Task: Find connections with filter location Duliāgaon with filter topic #Mindfulnesswith filter profile language English with filter current company Canada Jobs | Australia | UK | USA | Europe & Gulf Jobs with filter school Shyam Lal College with filter industry Measuring and Control Instrument Manufacturing with filter service category Android Development with filter keywords title Board of Directors
Action: Mouse moved to (150, 219)
Screenshot: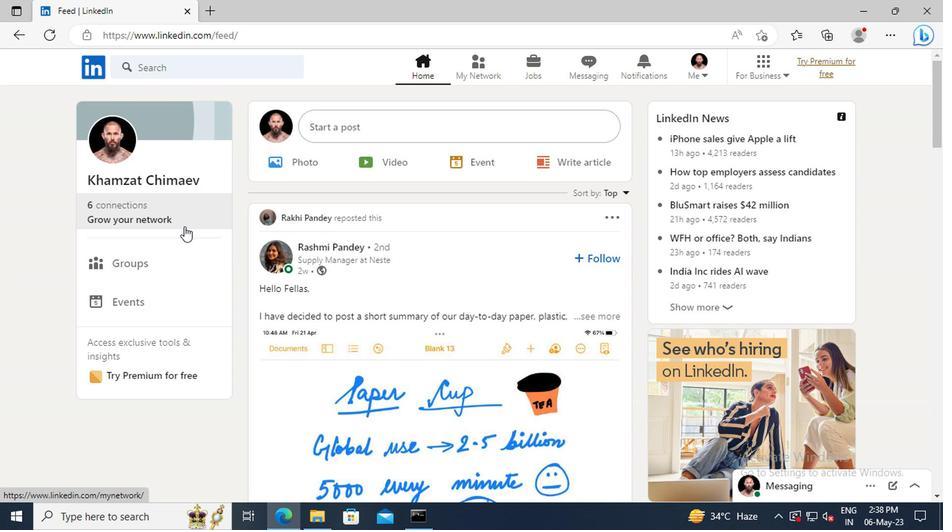 
Action: Mouse pressed left at (150, 219)
Screenshot: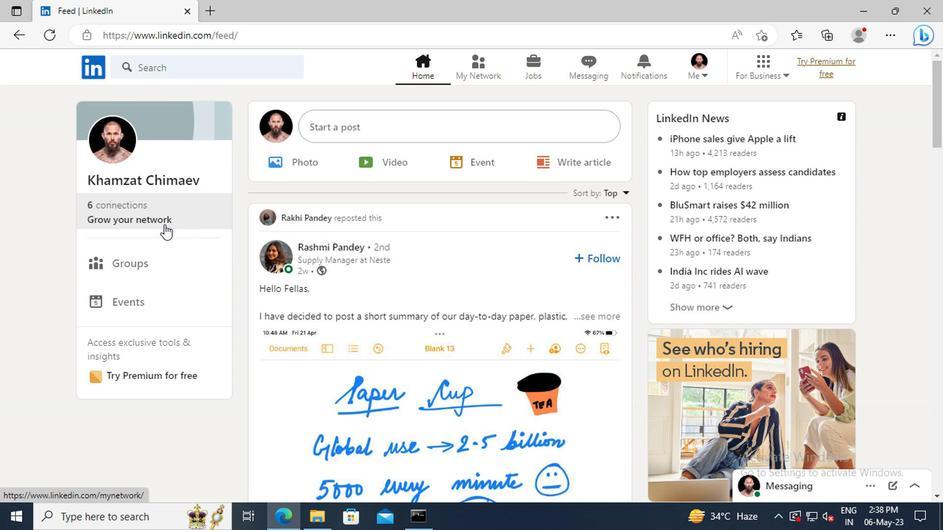 
Action: Mouse moved to (147, 150)
Screenshot: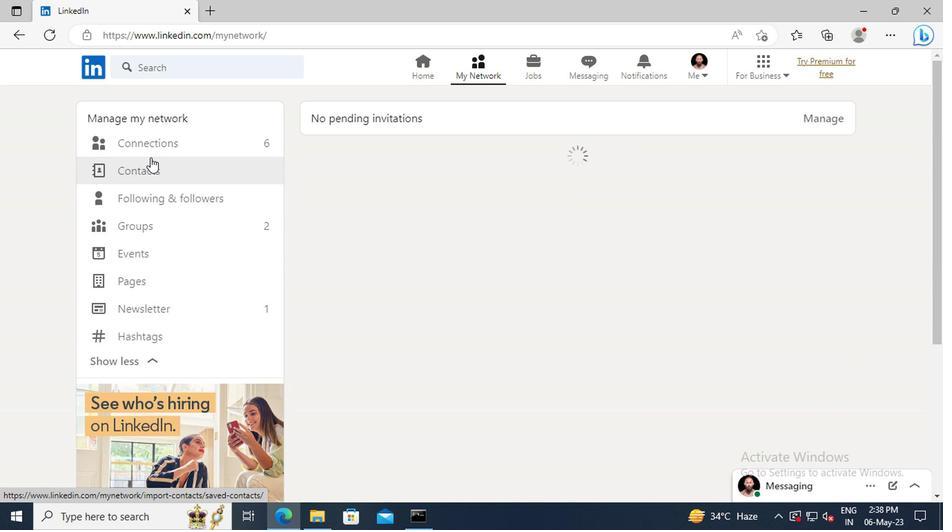 
Action: Mouse pressed left at (147, 150)
Screenshot: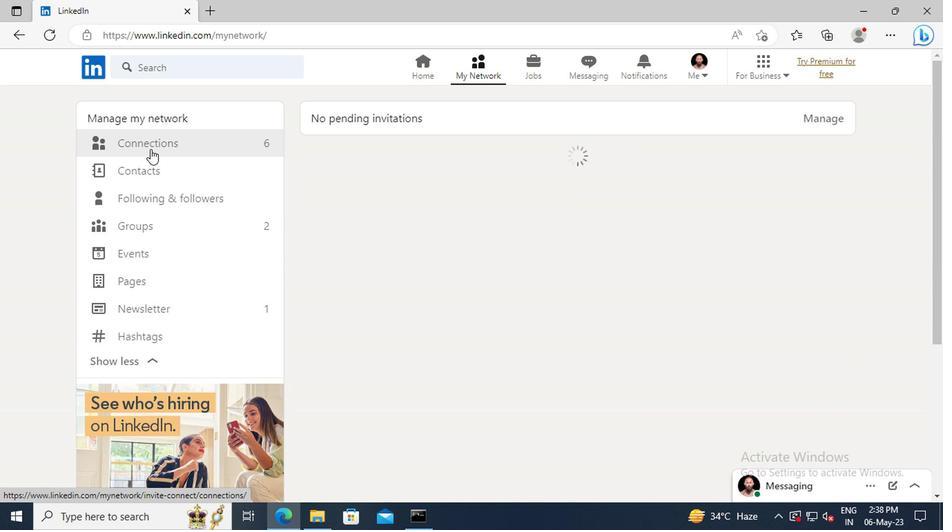
Action: Mouse moved to (562, 147)
Screenshot: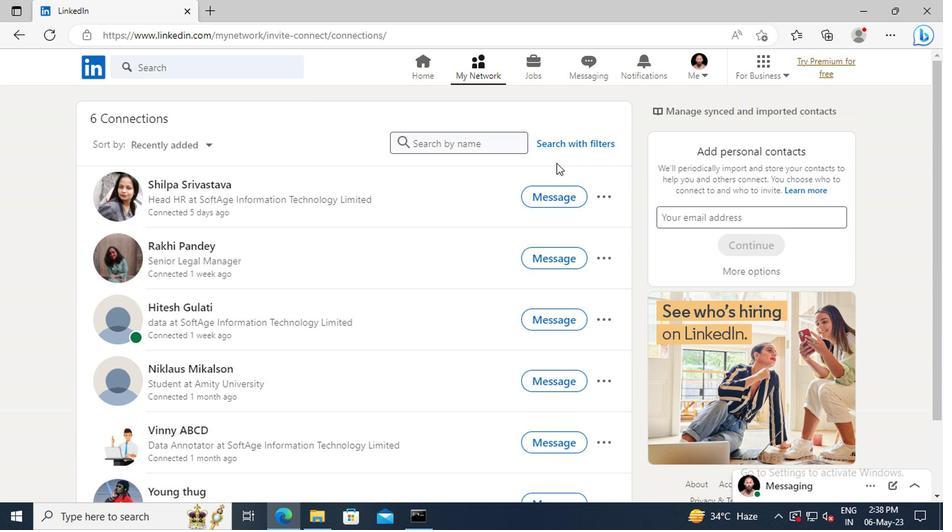 
Action: Mouse pressed left at (562, 147)
Screenshot: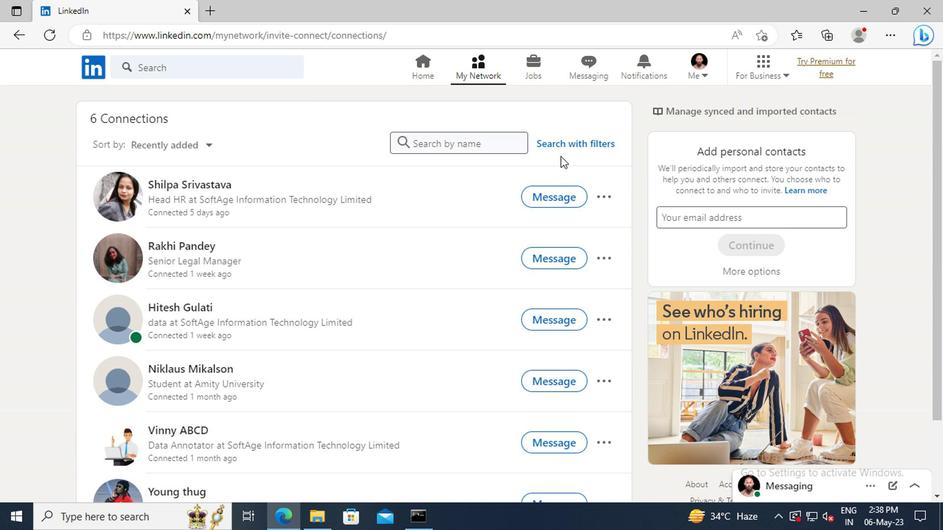 
Action: Mouse moved to (524, 109)
Screenshot: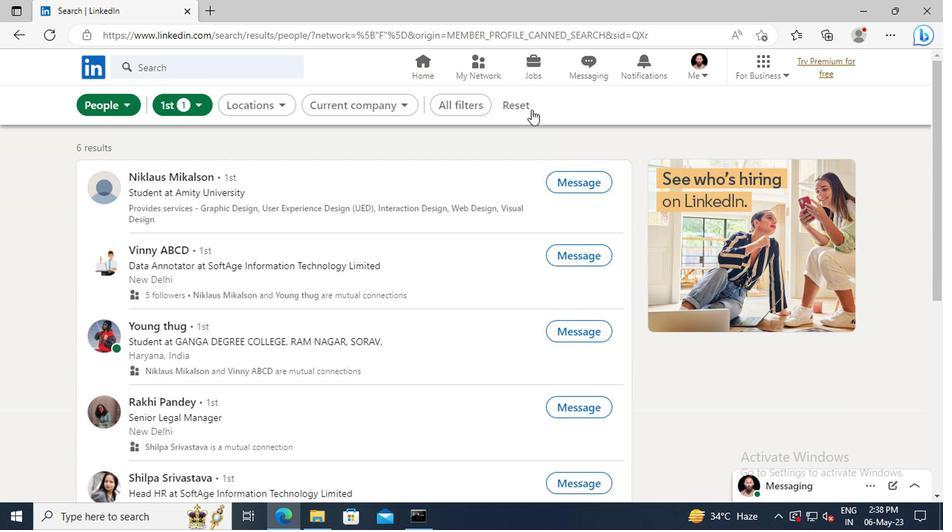 
Action: Mouse pressed left at (524, 109)
Screenshot: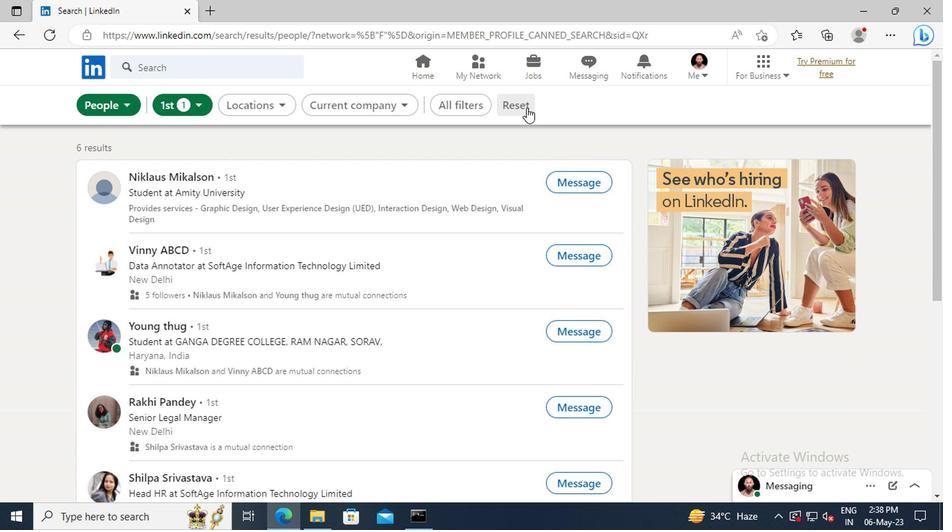 
Action: Mouse moved to (504, 110)
Screenshot: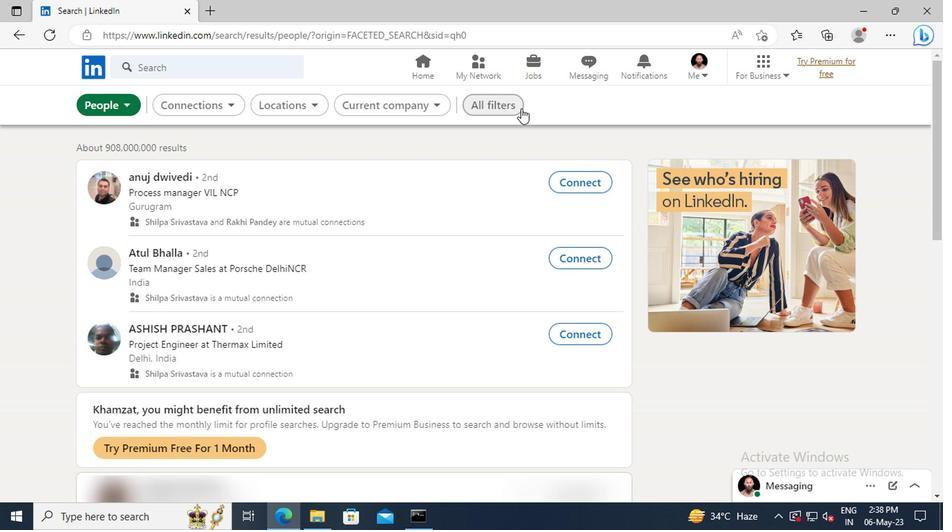 
Action: Mouse pressed left at (504, 110)
Screenshot: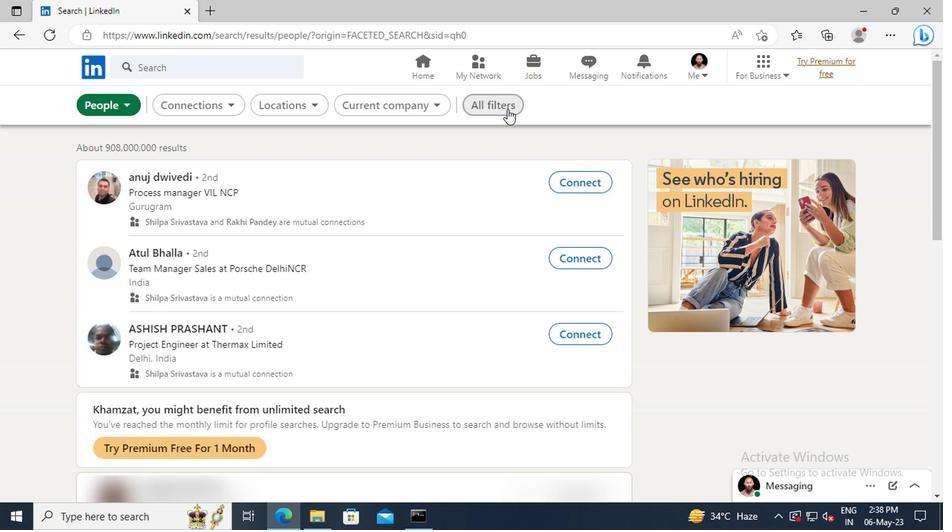 
Action: Mouse moved to (767, 272)
Screenshot: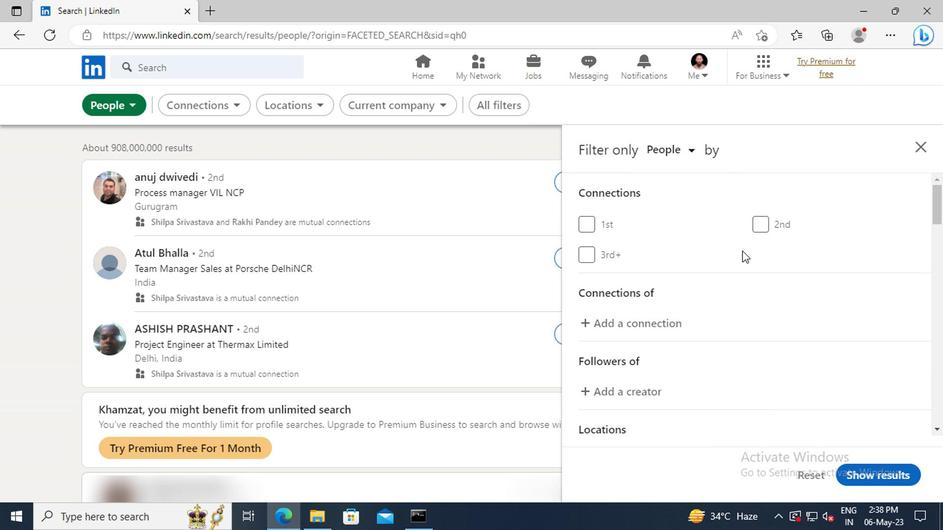 
Action: Mouse scrolled (767, 271) with delta (0, 0)
Screenshot: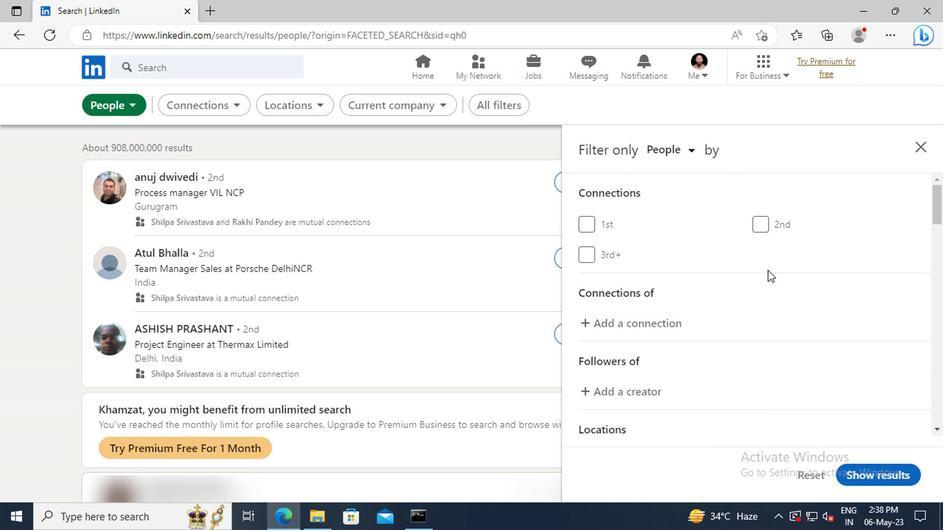 
Action: Mouse scrolled (767, 271) with delta (0, 0)
Screenshot: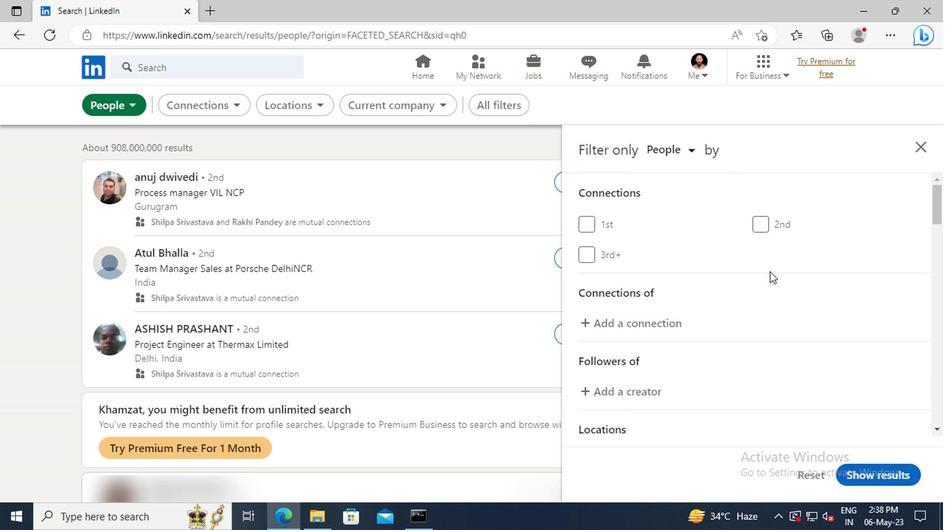 
Action: Mouse scrolled (767, 271) with delta (0, 0)
Screenshot: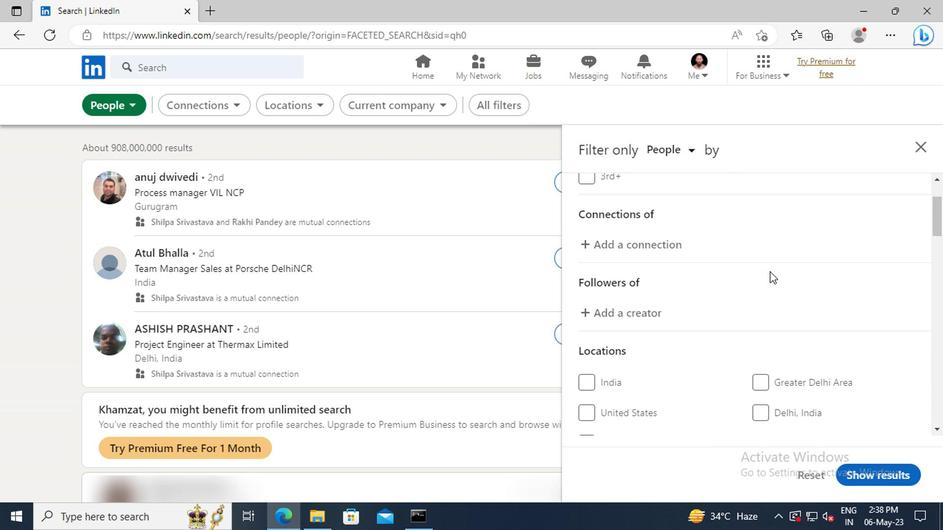 
Action: Mouse scrolled (767, 271) with delta (0, 0)
Screenshot: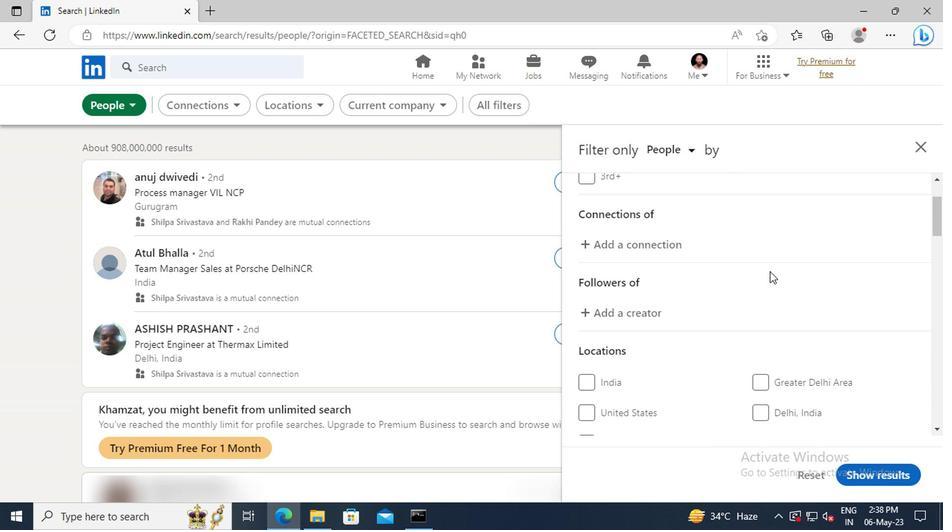 
Action: Mouse scrolled (767, 271) with delta (0, 0)
Screenshot: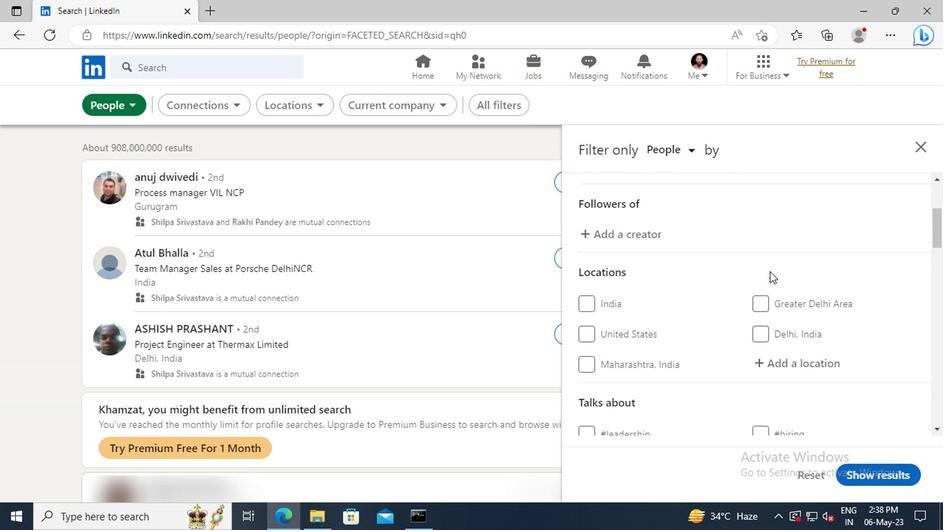 
Action: Mouse scrolled (767, 271) with delta (0, 0)
Screenshot: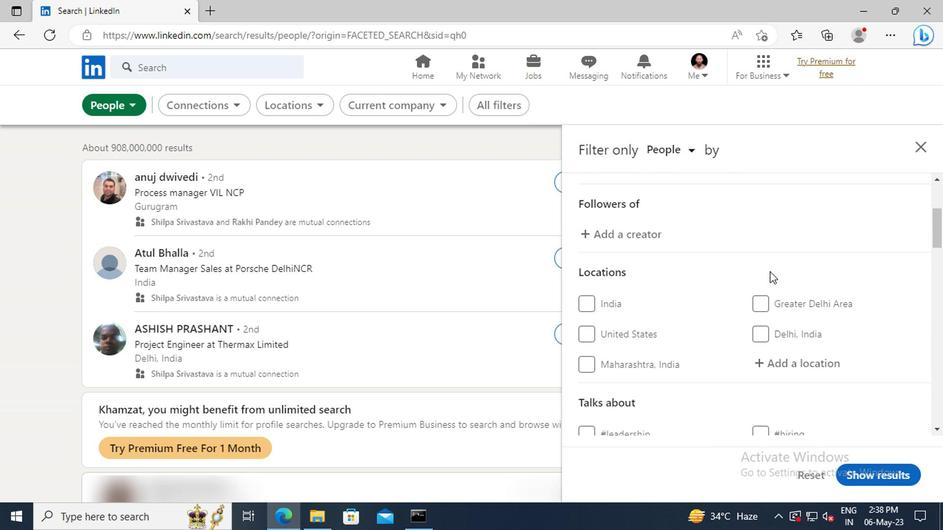 
Action: Mouse moved to (769, 282)
Screenshot: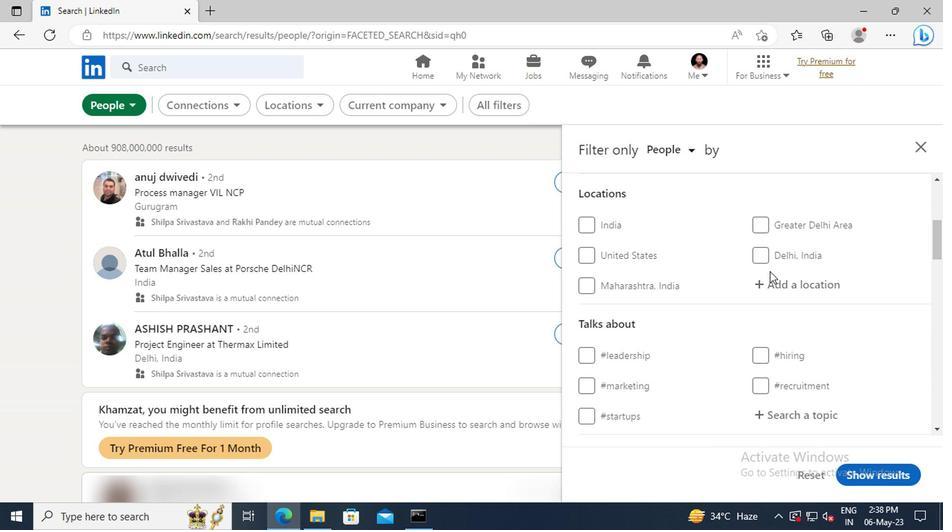 
Action: Mouse pressed left at (769, 282)
Screenshot: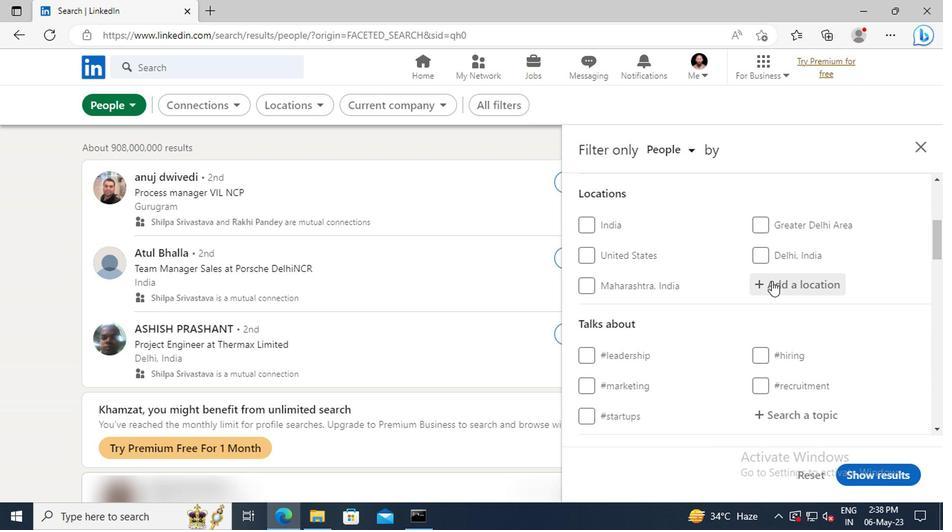 
Action: Key pressed <Key.shift><Key.shift><Key.shift><Key.shift><Key.shift><Key.shift><Key.shift><Key.shift><Key.shift>DULIAGAON<Key.enter>
Screenshot: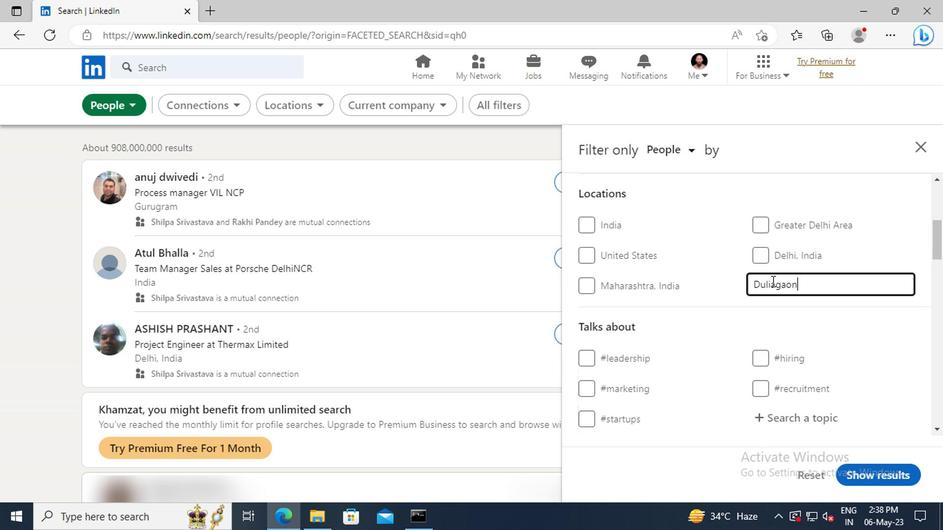 
Action: Mouse scrolled (769, 281) with delta (0, 0)
Screenshot: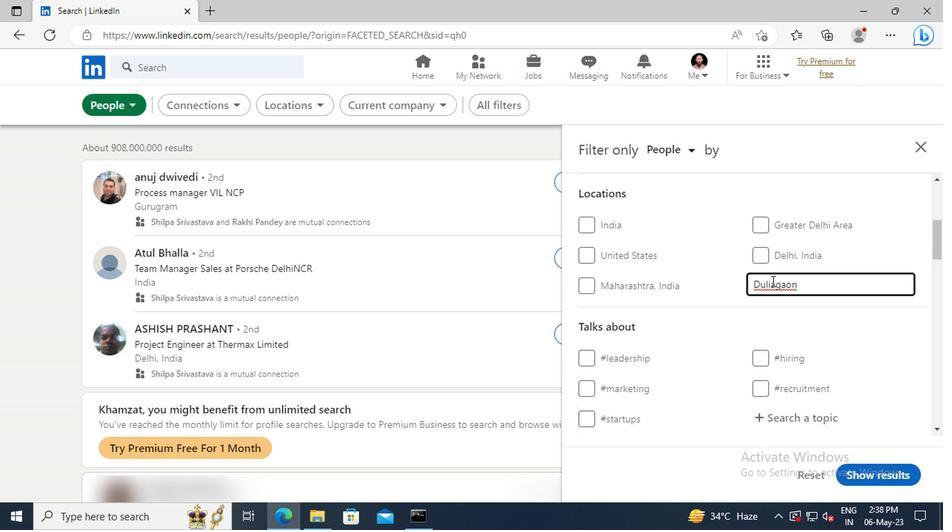 
Action: Mouse scrolled (769, 281) with delta (0, 0)
Screenshot: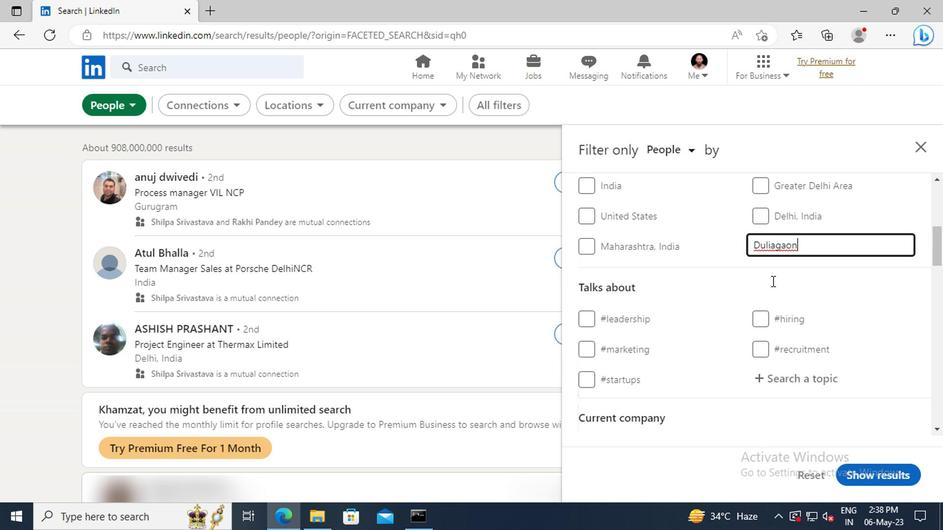 
Action: Mouse scrolled (769, 281) with delta (0, 0)
Screenshot: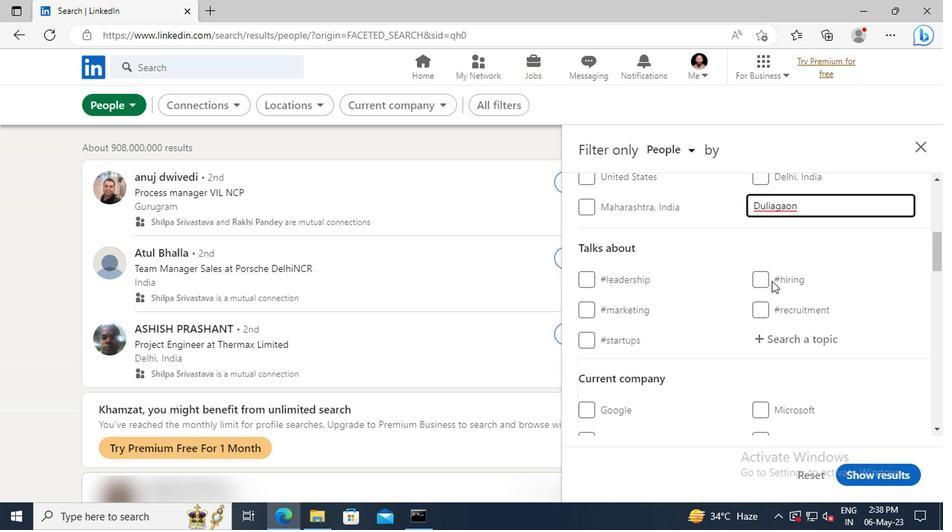 
Action: Mouse moved to (764, 296)
Screenshot: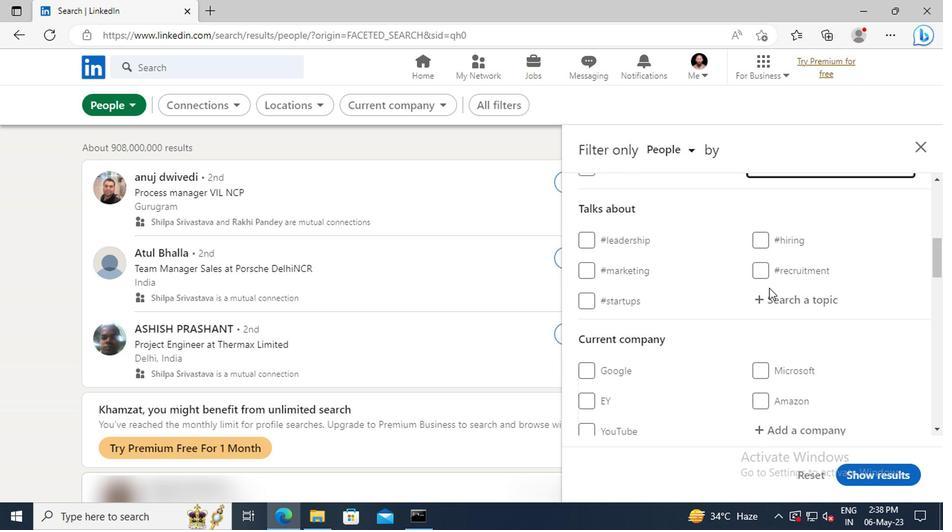 
Action: Mouse pressed left at (764, 296)
Screenshot: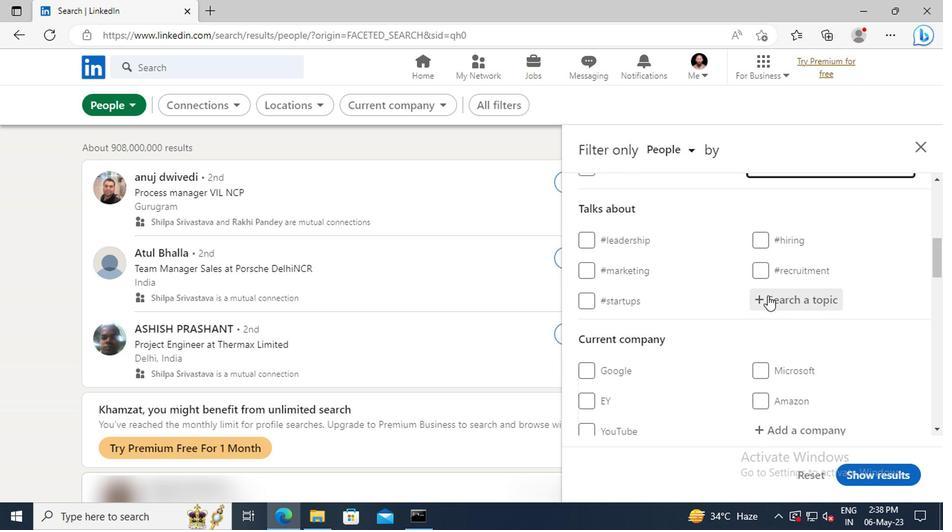 
Action: Mouse moved to (764, 302)
Screenshot: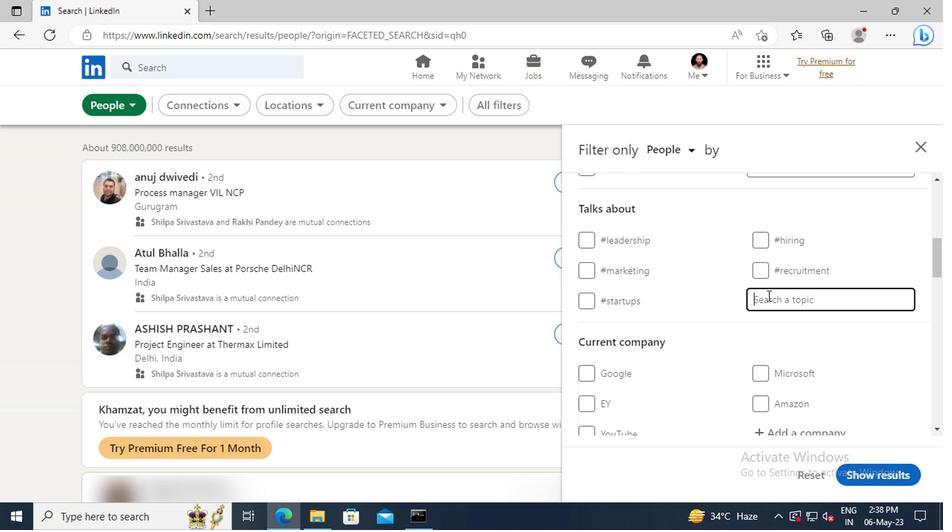 
Action: Key pressed <Key.shift>MINDFU
Screenshot: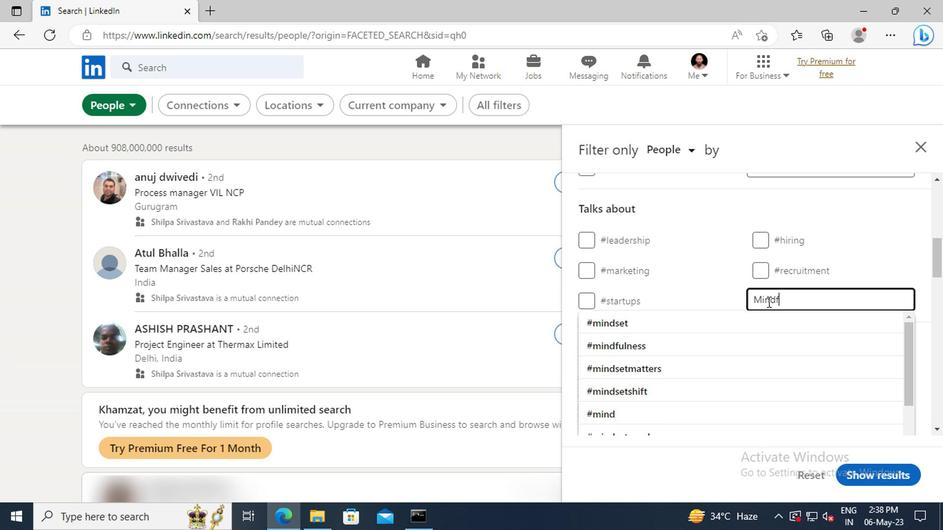 
Action: Mouse moved to (765, 321)
Screenshot: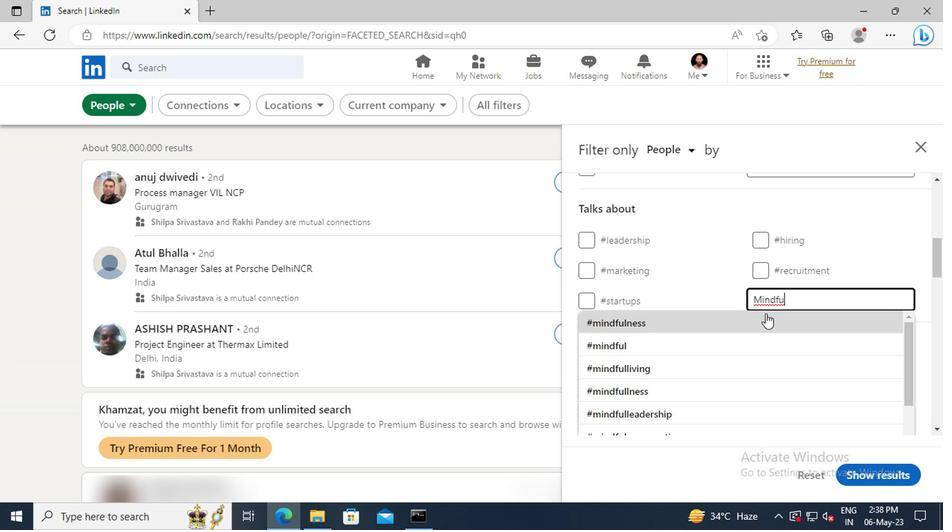 
Action: Mouse pressed left at (765, 321)
Screenshot: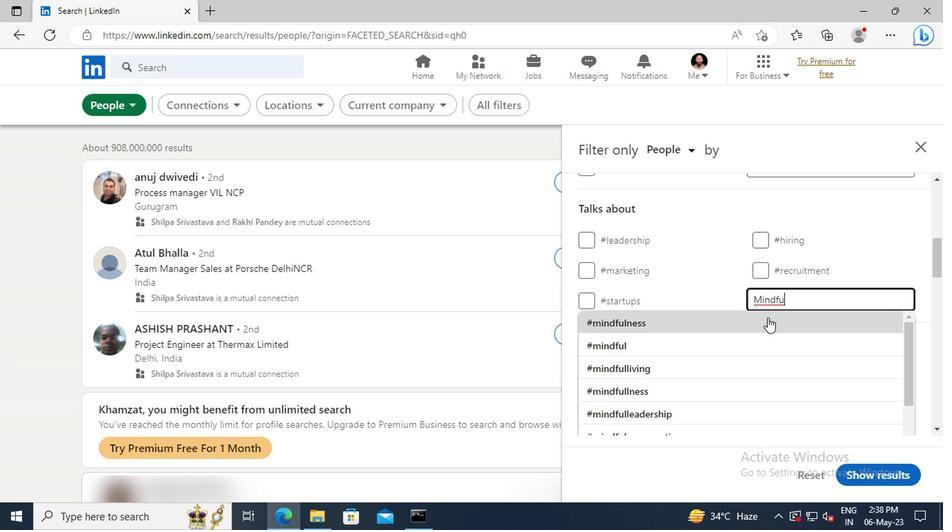
Action: Mouse scrolled (765, 320) with delta (0, 0)
Screenshot: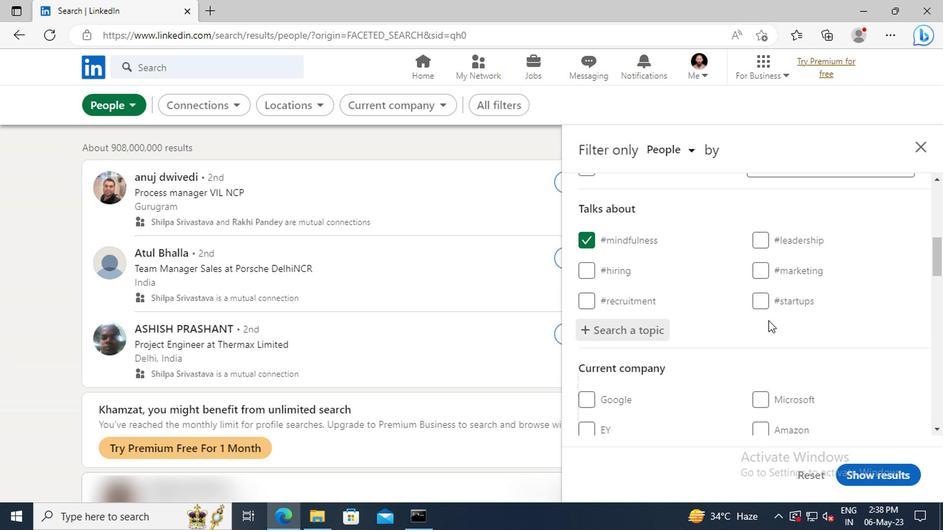 
Action: Mouse scrolled (765, 320) with delta (0, 0)
Screenshot: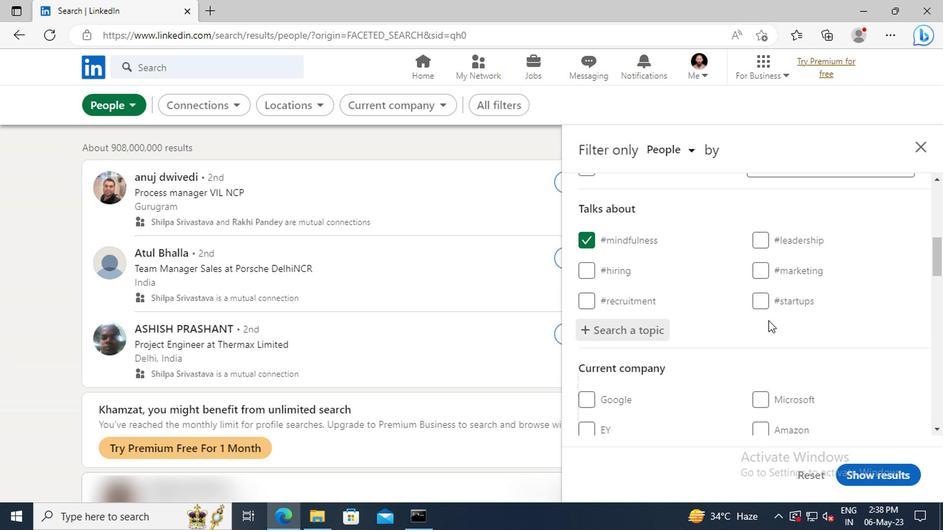 
Action: Mouse scrolled (765, 320) with delta (0, 0)
Screenshot: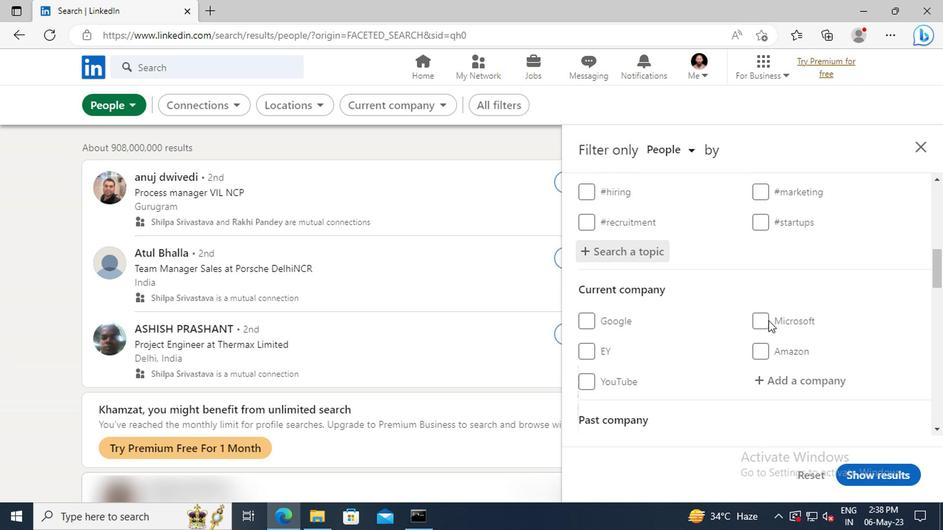 
Action: Mouse scrolled (765, 320) with delta (0, 0)
Screenshot: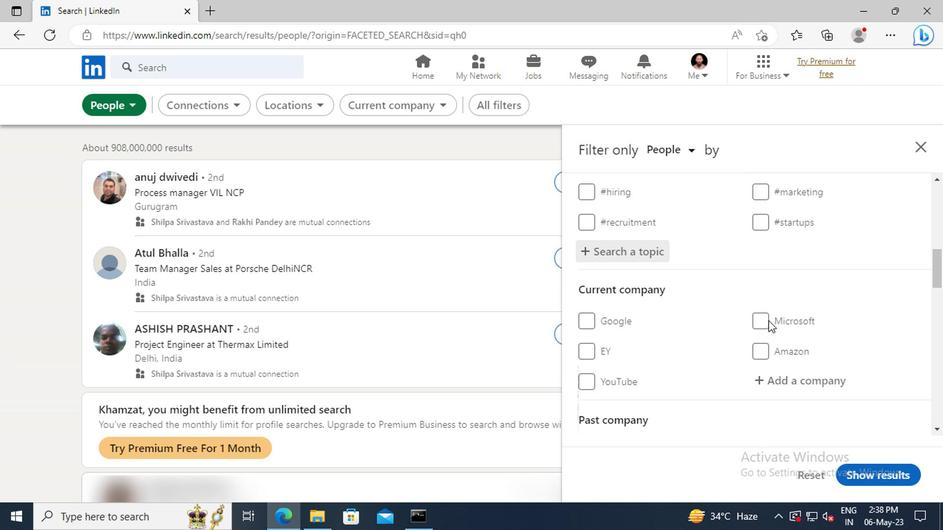 
Action: Mouse scrolled (765, 320) with delta (0, 0)
Screenshot: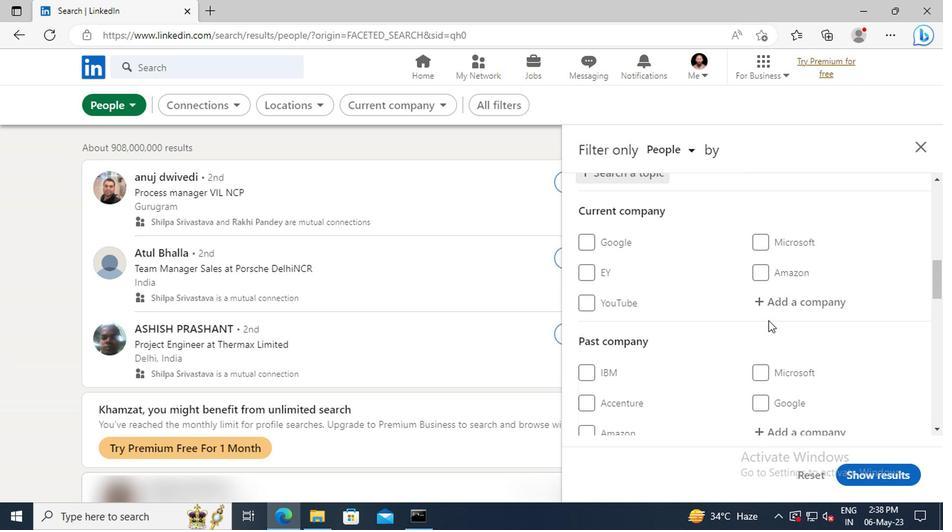 
Action: Mouse scrolled (765, 320) with delta (0, 0)
Screenshot: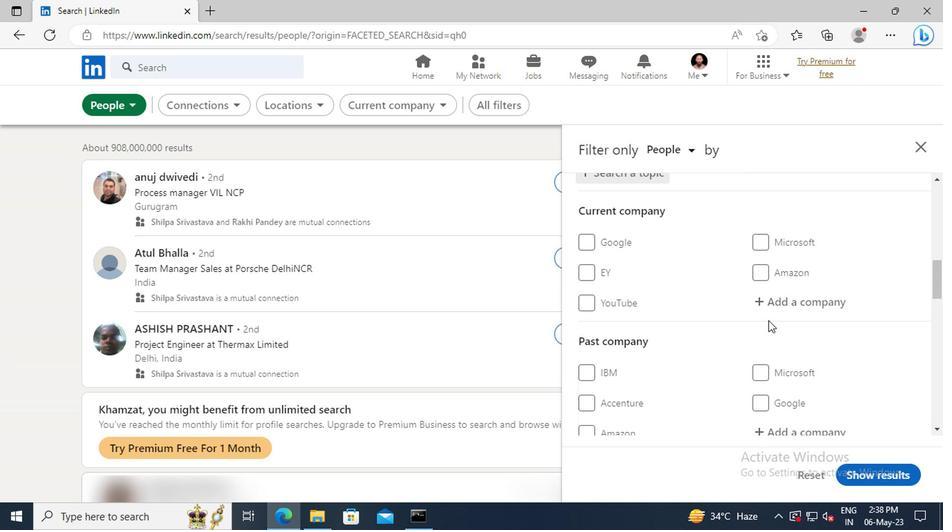 
Action: Mouse scrolled (765, 320) with delta (0, 0)
Screenshot: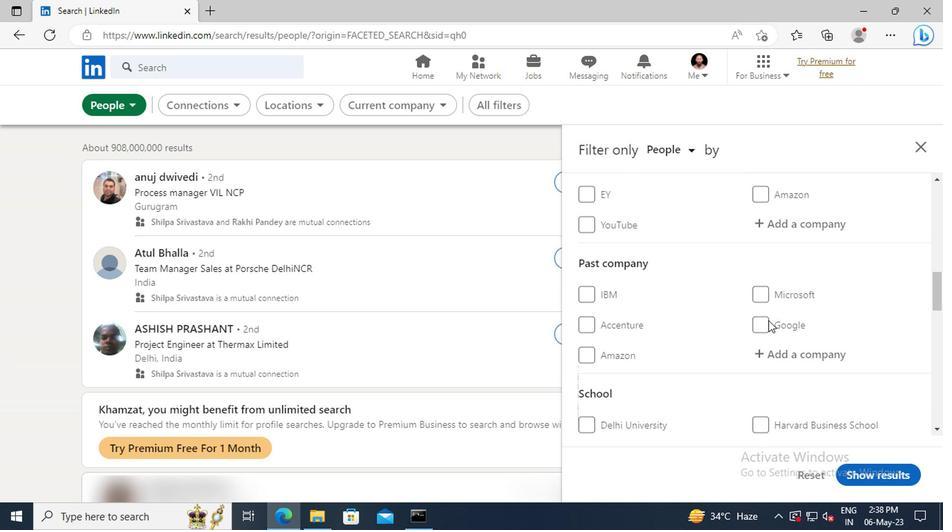 
Action: Mouse scrolled (765, 320) with delta (0, 0)
Screenshot: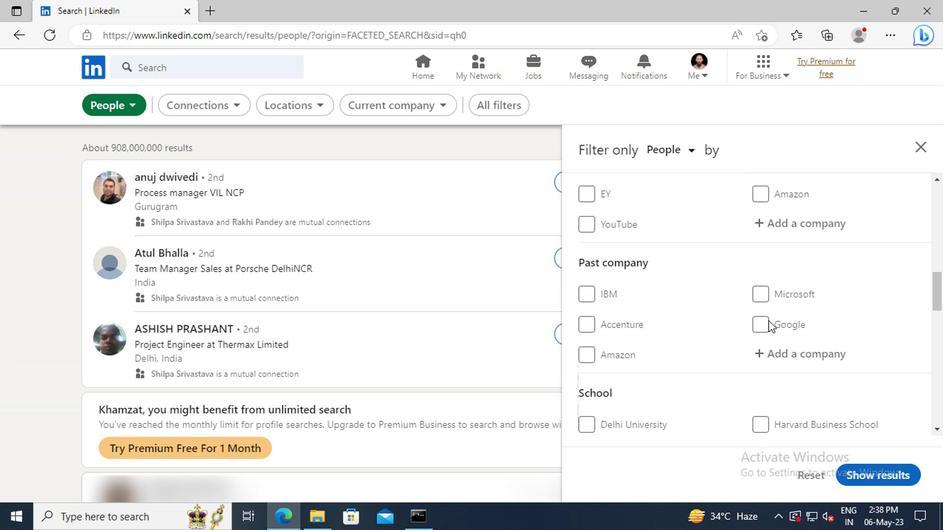 
Action: Mouse scrolled (765, 320) with delta (0, 0)
Screenshot: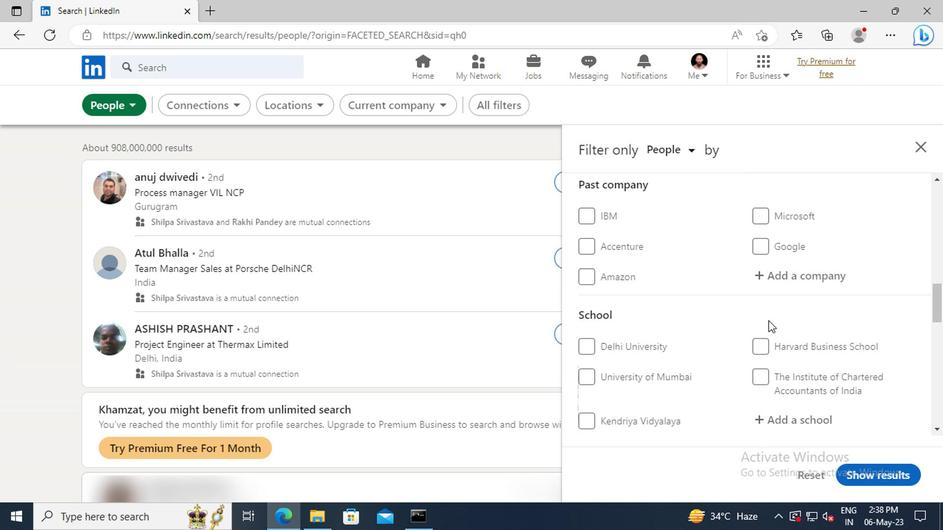 
Action: Mouse scrolled (765, 320) with delta (0, 0)
Screenshot: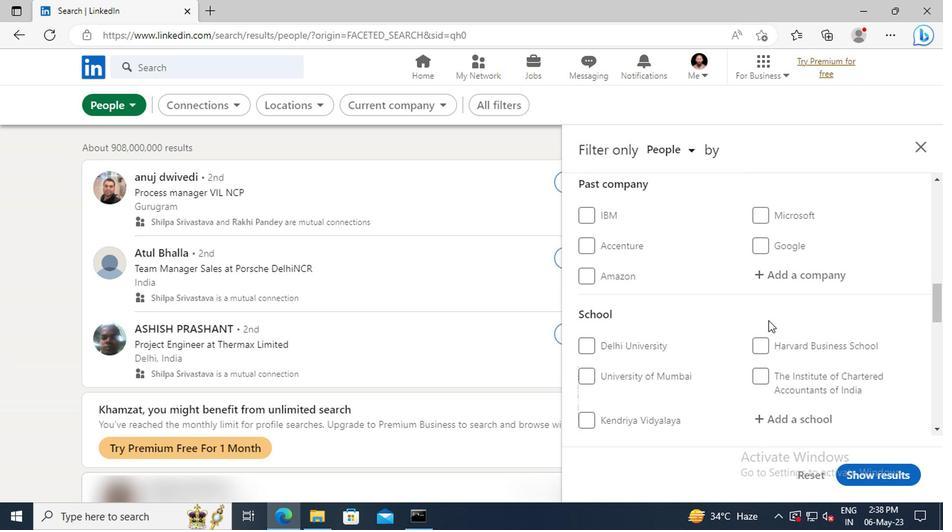 
Action: Mouse scrolled (765, 320) with delta (0, 0)
Screenshot: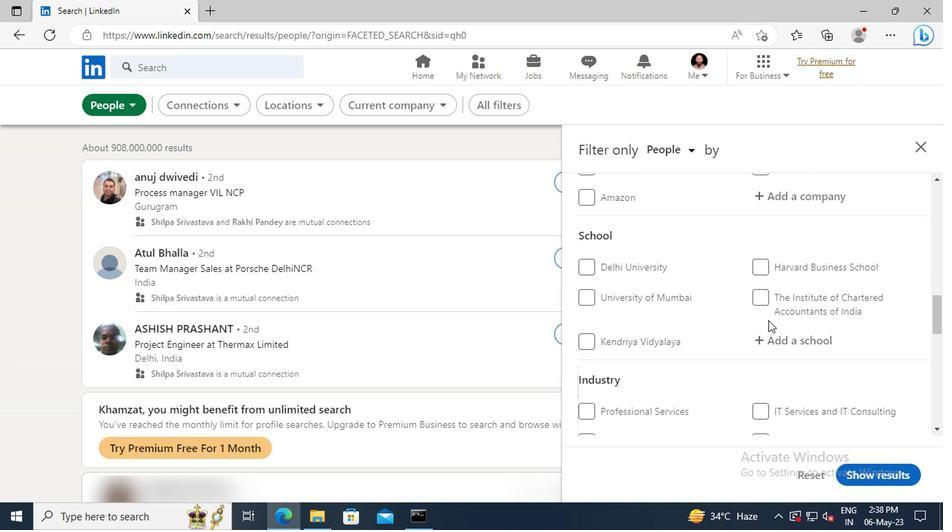
Action: Mouse scrolled (765, 320) with delta (0, 0)
Screenshot: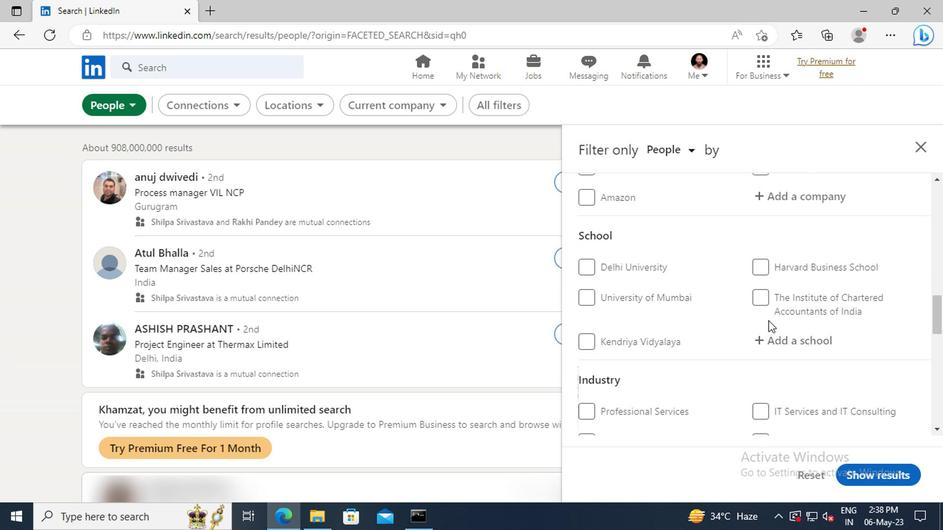 
Action: Mouse scrolled (765, 320) with delta (0, 0)
Screenshot: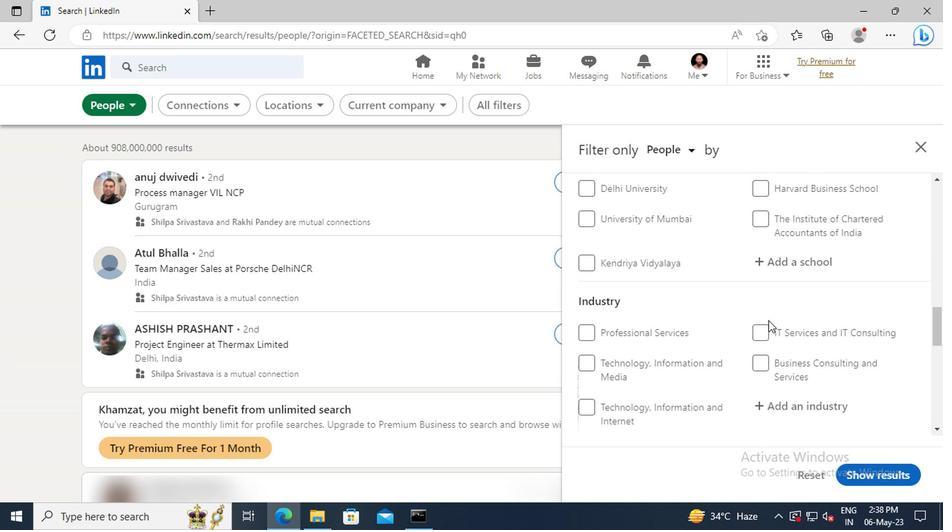 
Action: Mouse scrolled (765, 320) with delta (0, 0)
Screenshot: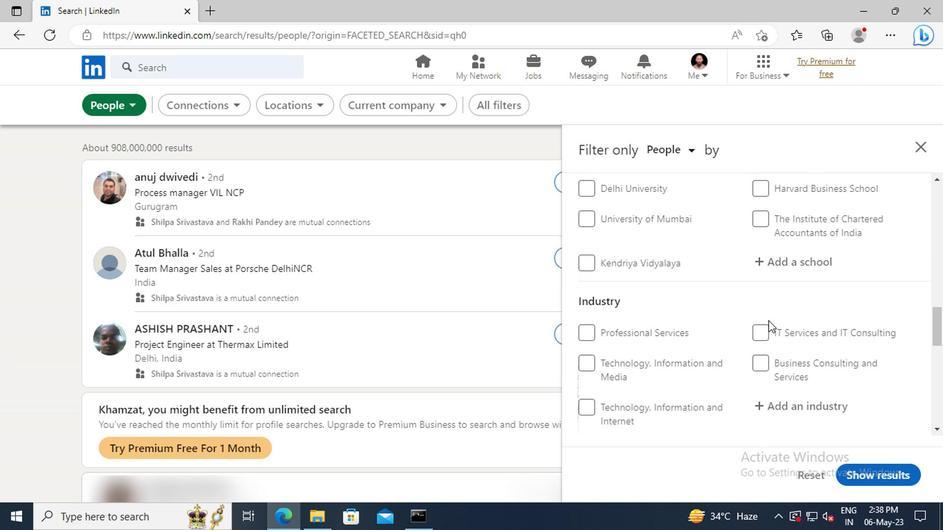 
Action: Mouse scrolled (765, 320) with delta (0, 0)
Screenshot: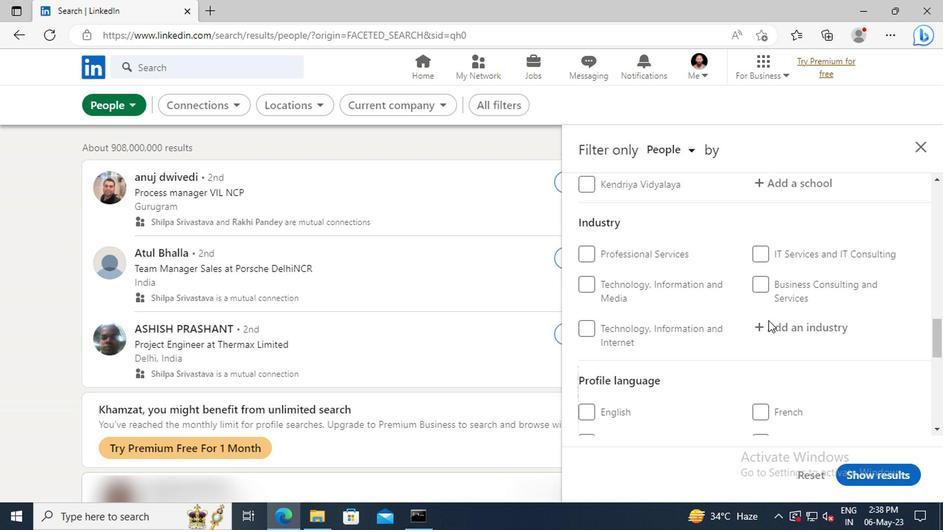 
Action: Mouse scrolled (765, 320) with delta (0, 0)
Screenshot: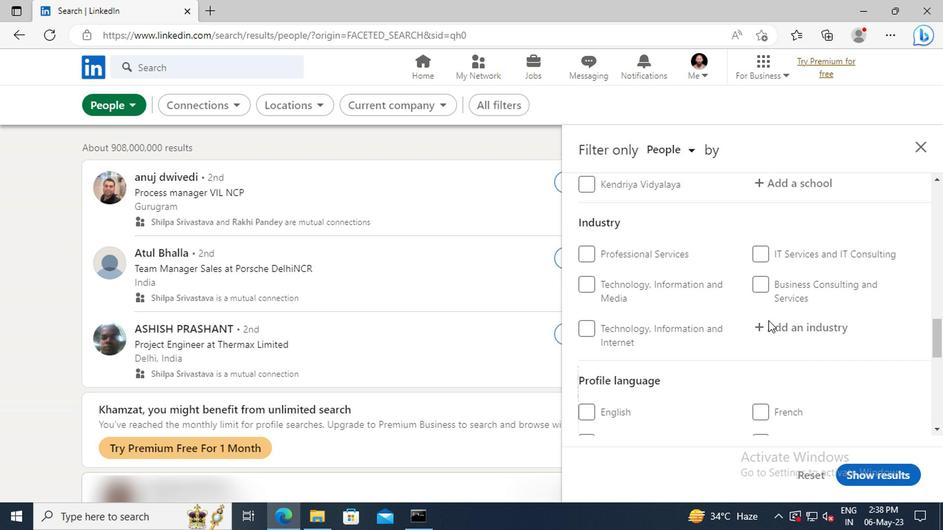 
Action: Mouse moved to (585, 335)
Screenshot: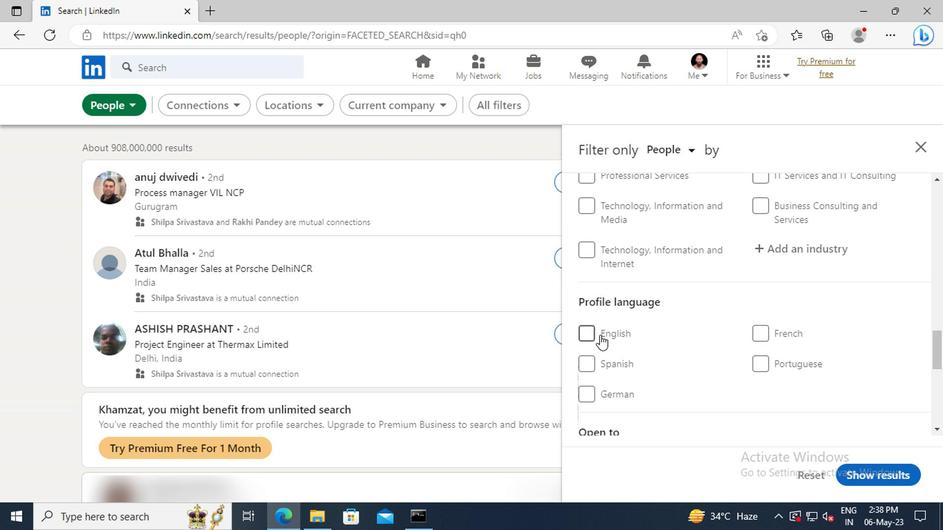 
Action: Mouse pressed left at (585, 335)
Screenshot: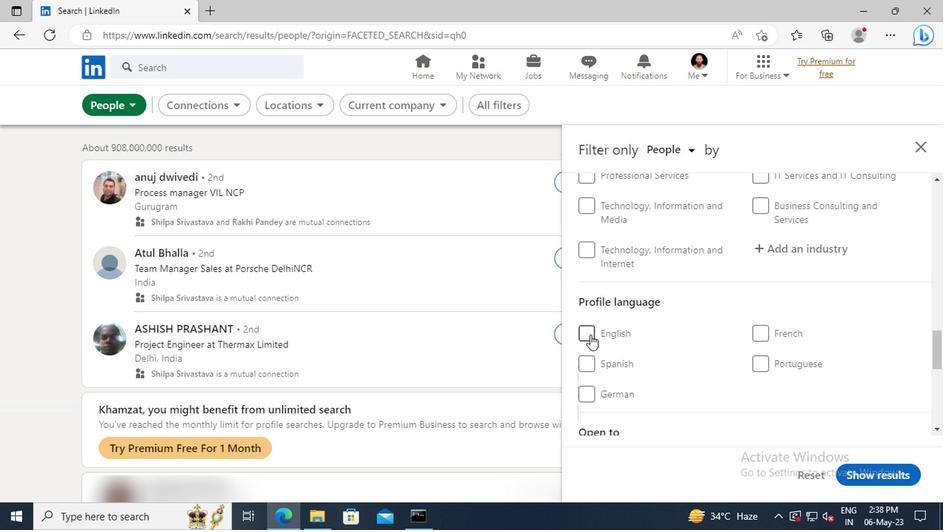
Action: Mouse moved to (764, 304)
Screenshot: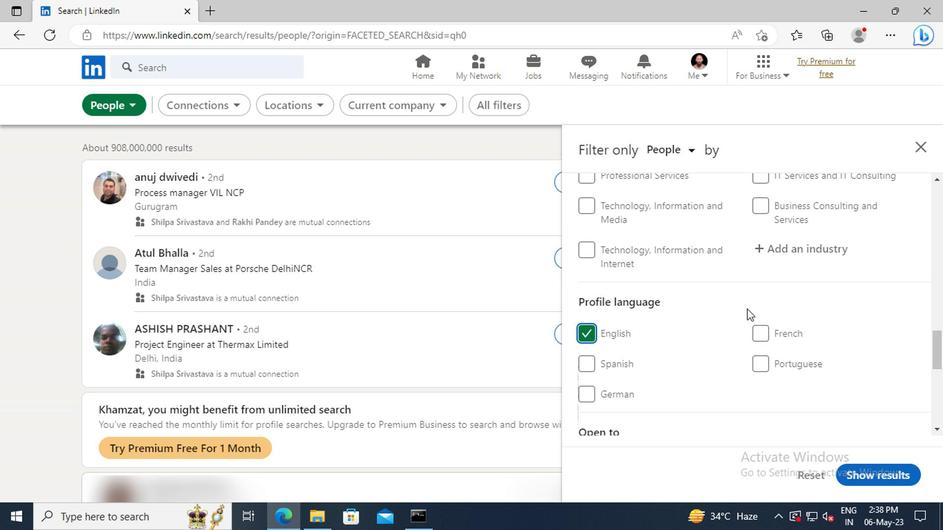 
Action: Mouse scrolled (764, 305) with delta (0, 0)
Screenshot: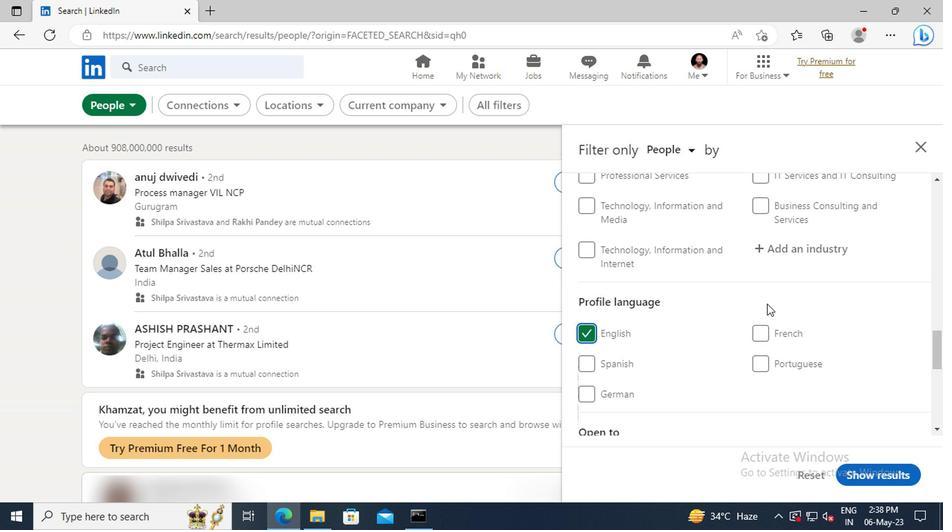 
Action: Mouse moved to (764, 304)
Screenshot: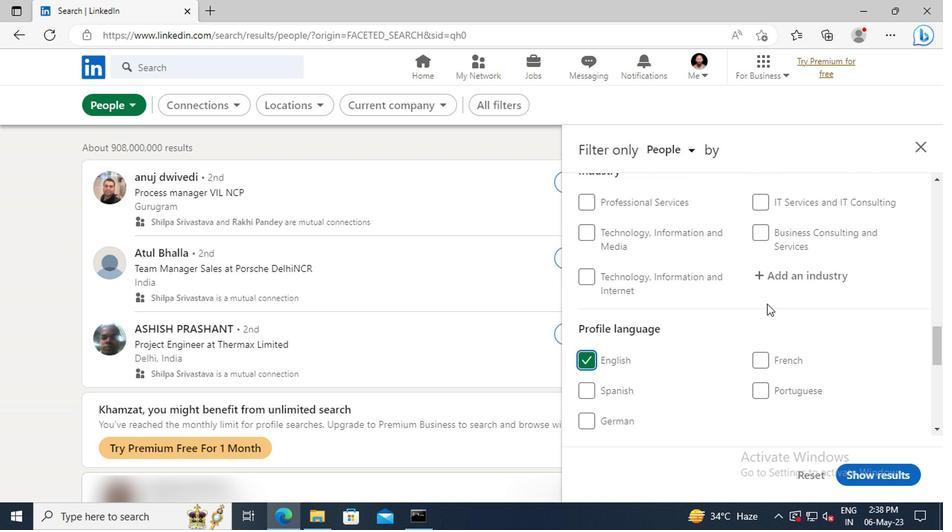 
Action: Mouse scrolled (764, 305) with delta (0, 0)
Screenshot: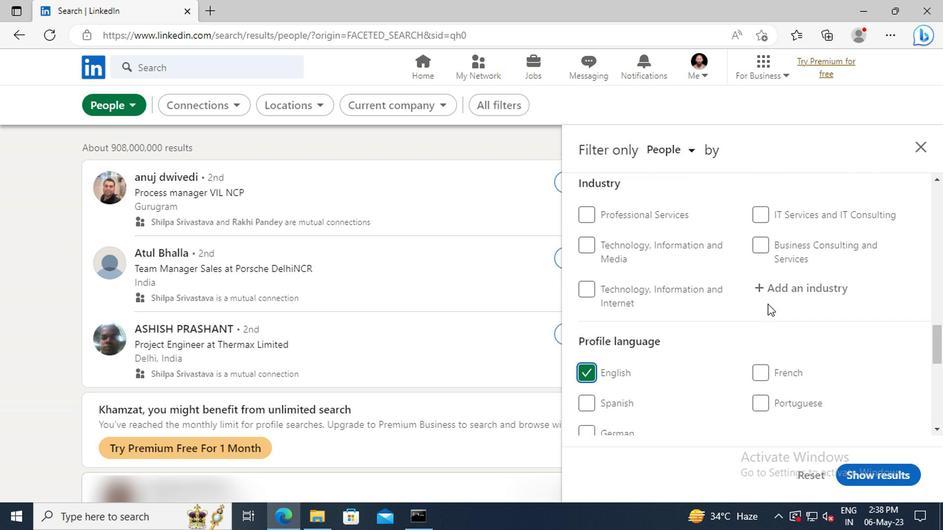
Action: Mouse scrolled (764, 305) with delta (0, 0)
Screenshot: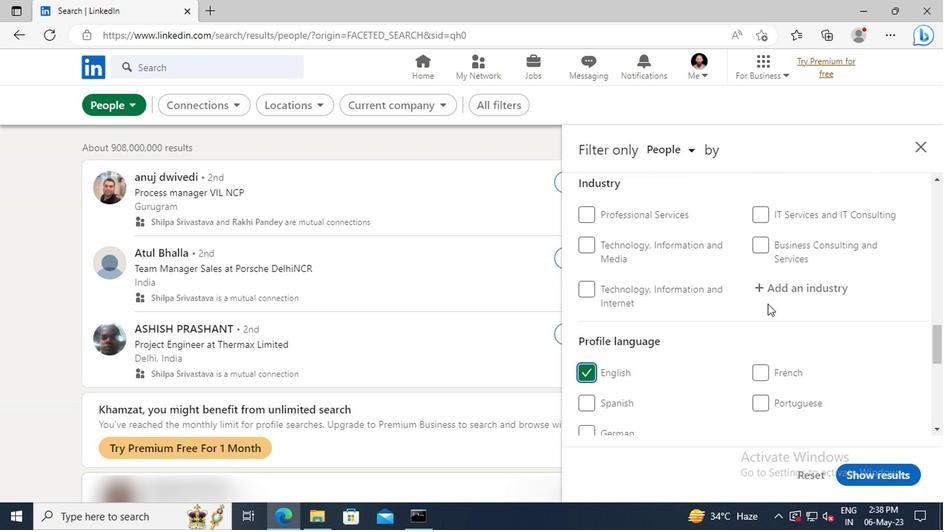 
Action: Mouse scrolled (764, 305) with delta (0, 0)
Screenshot: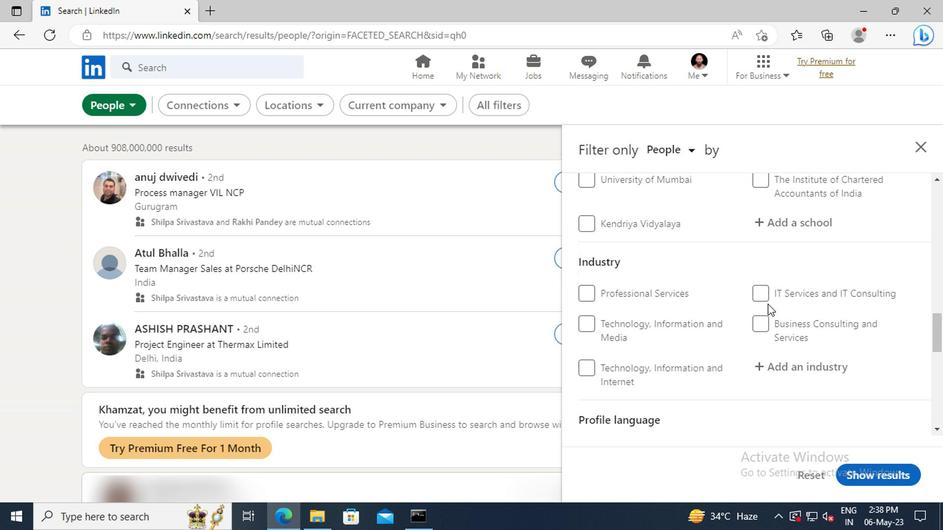 
Action: Mouse scrolled (764, 305) with delta (0, 0)
Screenshot: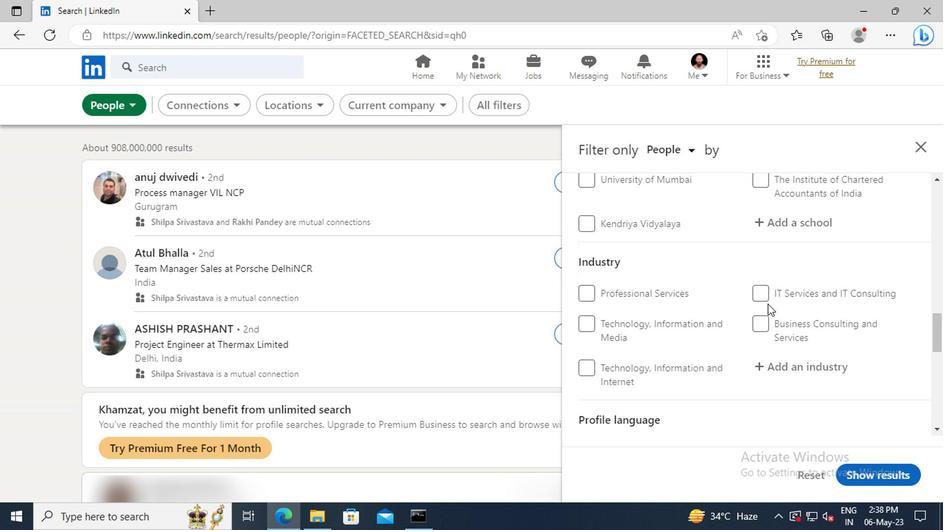 
Action: Mouse moved to (765, 304)
Screenshot: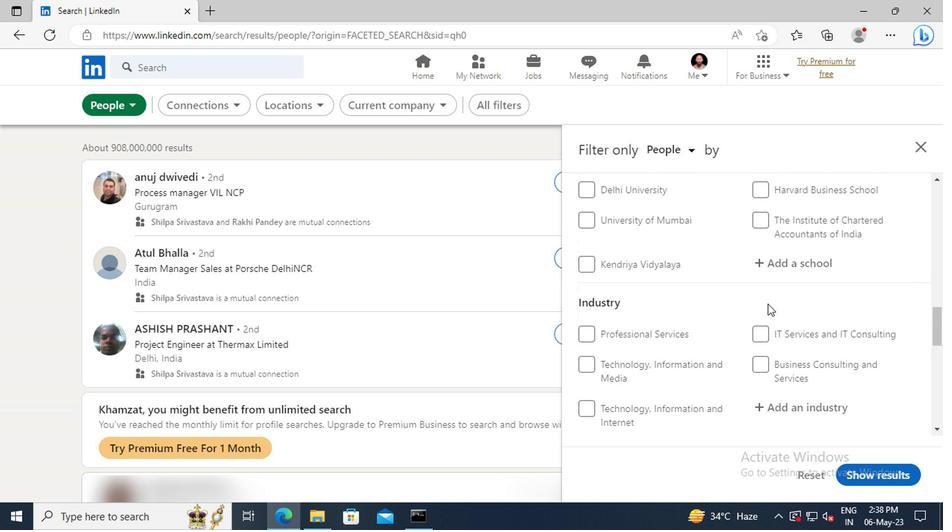 
Action: Mouse scrolled (765, 304) with delta (0, 0)
Screenshot: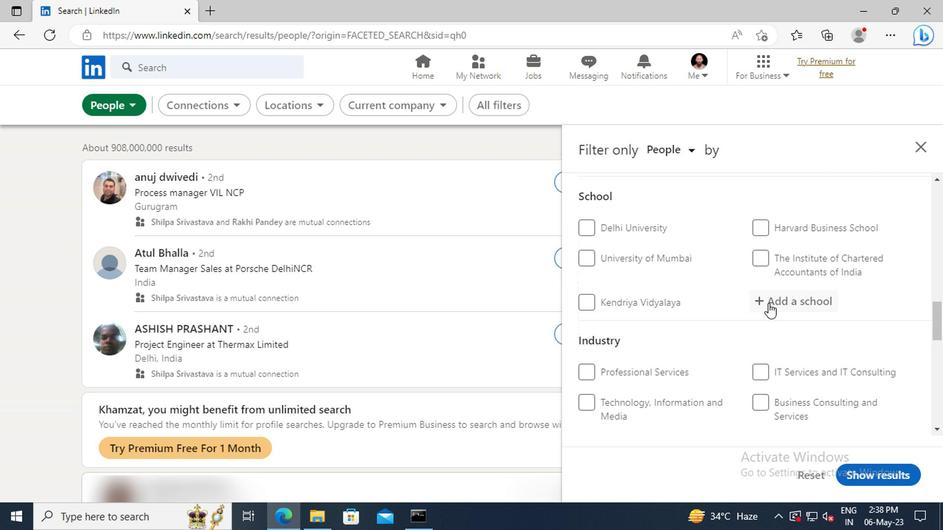 
Action: Mouse scrolled (765, 304) with delta (0, 0)
Screenshot: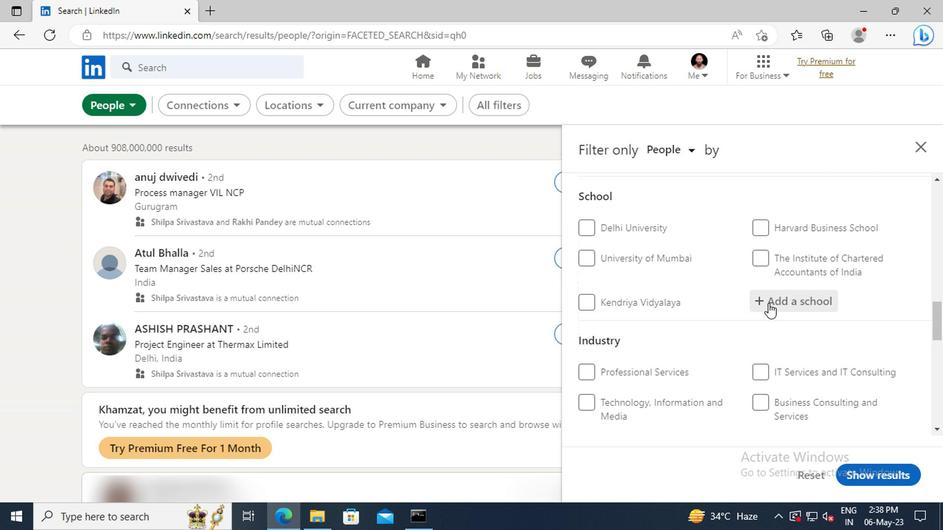 
Action: Mouse moved to (765, 304)
Screenshot: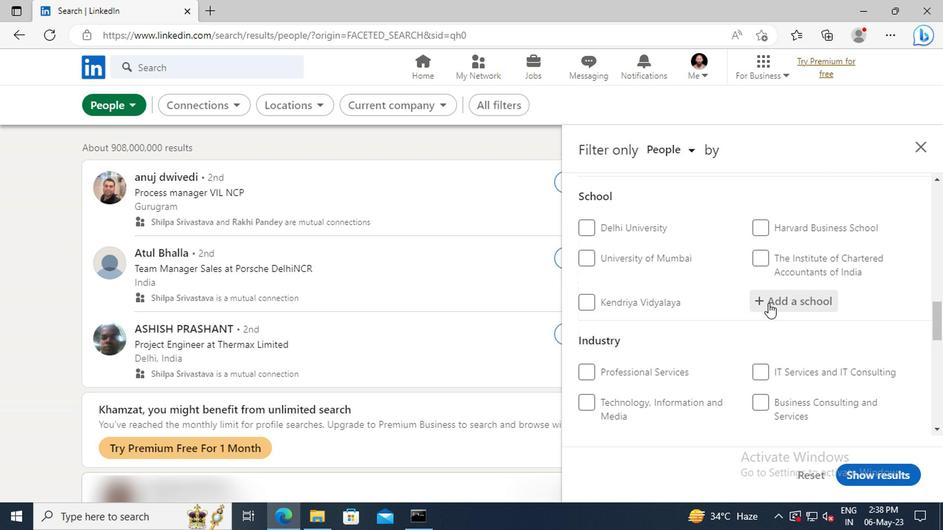 
Action: Mouse scrolled (765, 304) with delta (0, 0)
Screenshot: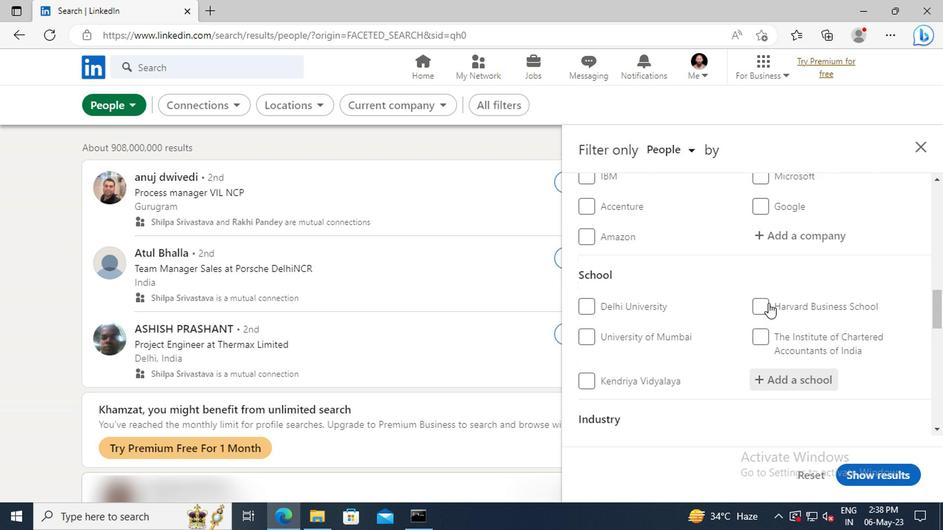 
Action: Mouse scrolled (765, 304) with delta (0, 0)
Screenshot: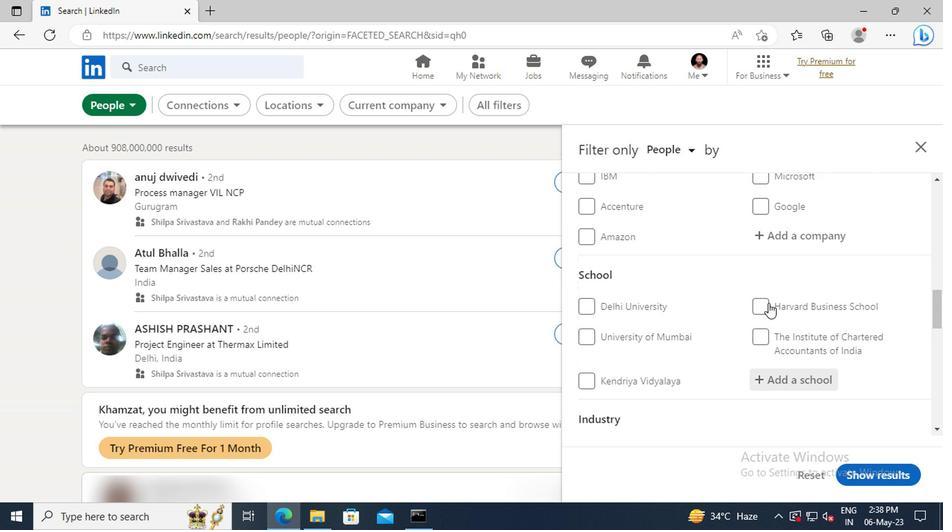 
Action: Mouse scrolled (765, 304) with delta (0, 0)
Screenshot: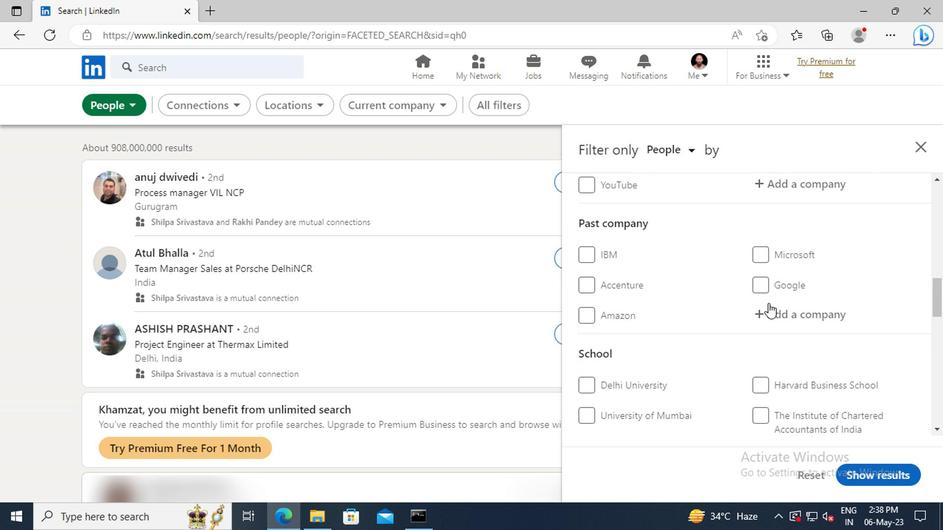 
Action: Mouse scrolled (765, 304) with delta (0, 0)
Screenshot: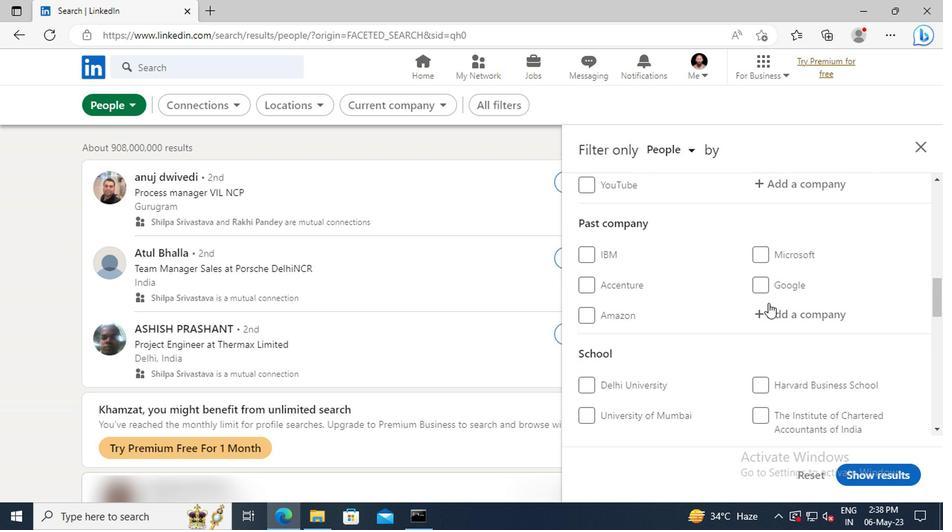 
Action: Mouse moved to (767, 265)
Screenshot: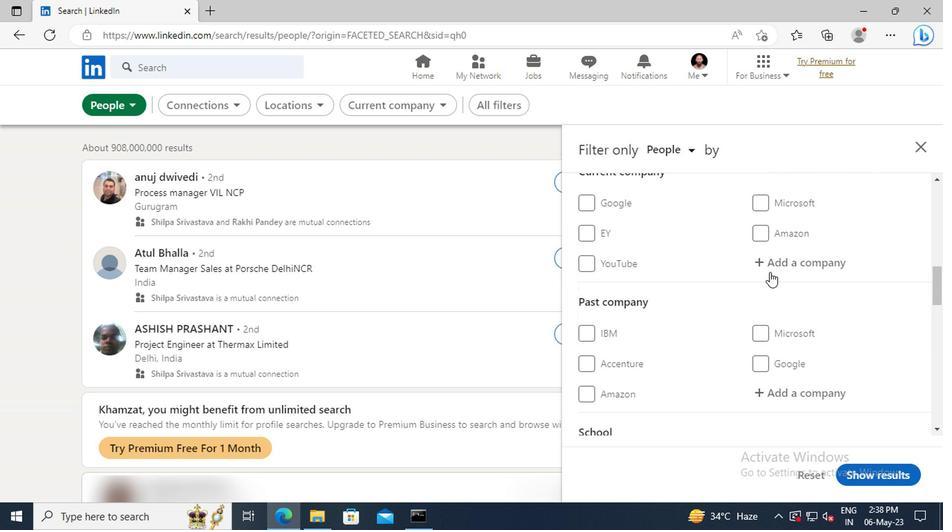 
Action: Mouse pressed left at (767, 265)
Screenshot: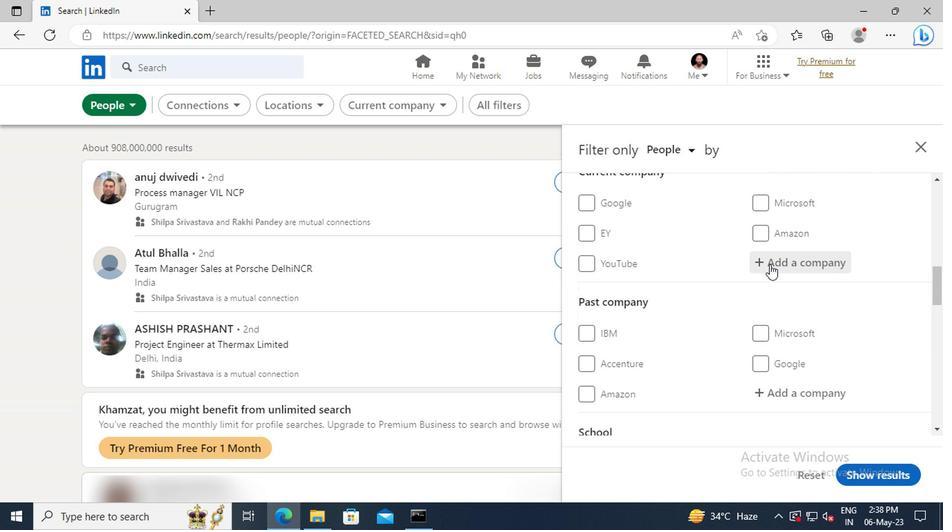 
Action: Key pressed <Key.shift>CANADA<Key.space><Key.shift>JOBS<Key.space><Key.shift>|<Key.space><Key.shift>AUS
Screenshot: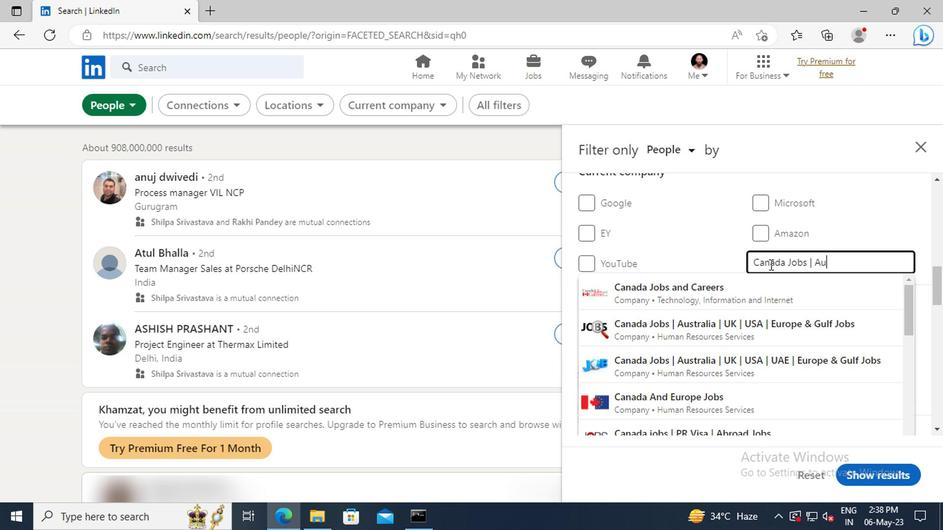 
Action: Mouse moved to (765, 288)
Screenshot: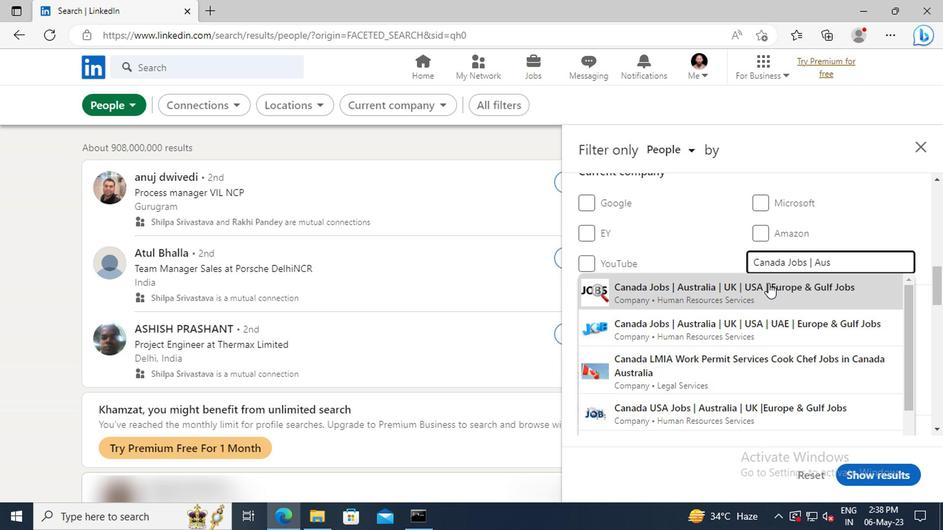 
Action: Mouse pressed left at (765, 288)
Screenshot: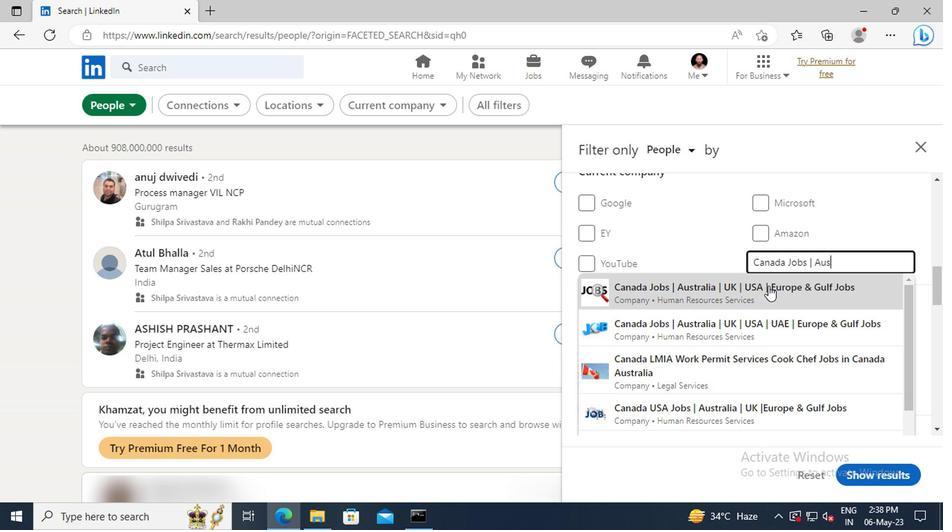 
Action: Mouse scrolled (765, 287) with delta (0, 0)
Screenshot: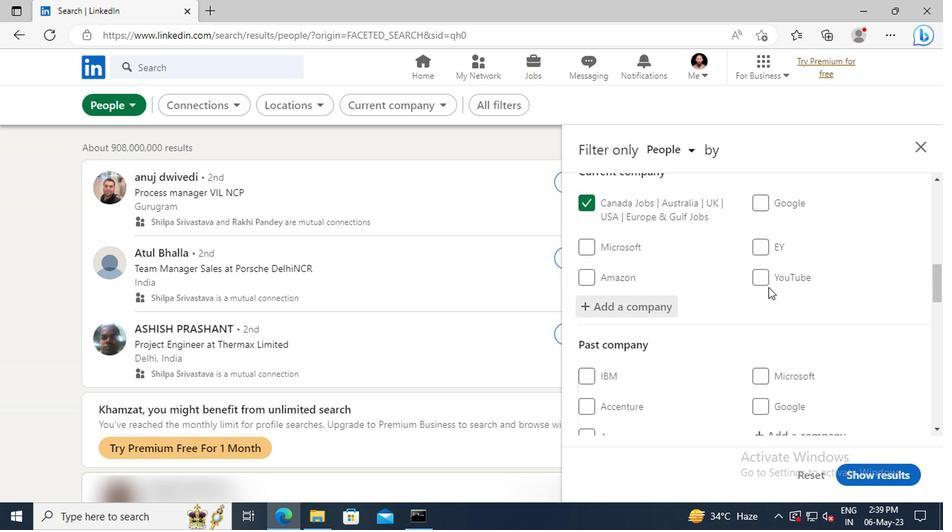 
Action: Mouse scrolled (765, 287) with delta (0, 0)
Screenshot: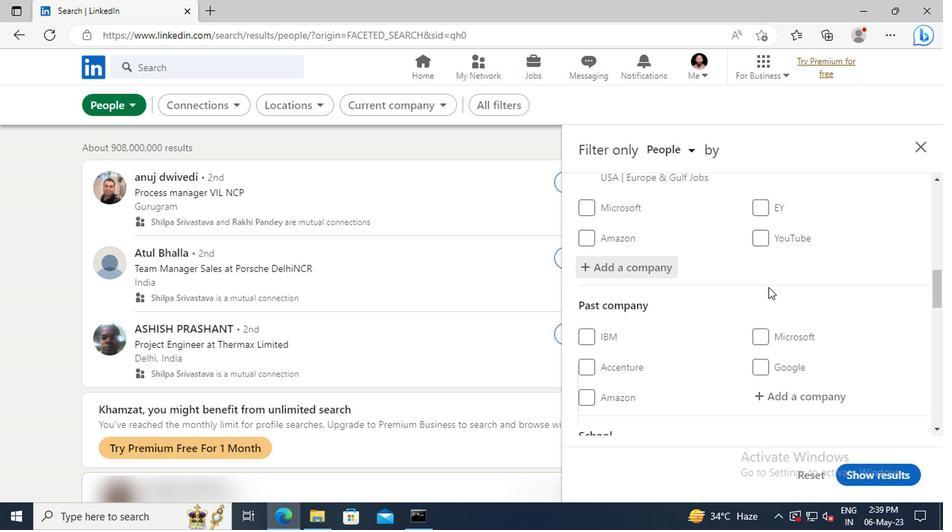 
Action: Mouse scrolled (765, 287) with delta (0, 0)
Screenshot: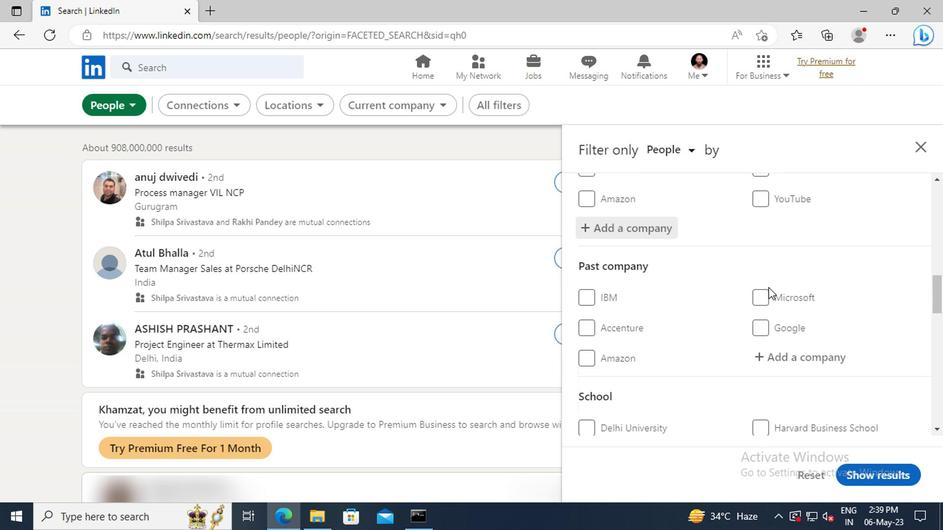 
Action: Mouse scrolled (765, 287) with delta (0, 0)
Screenshot: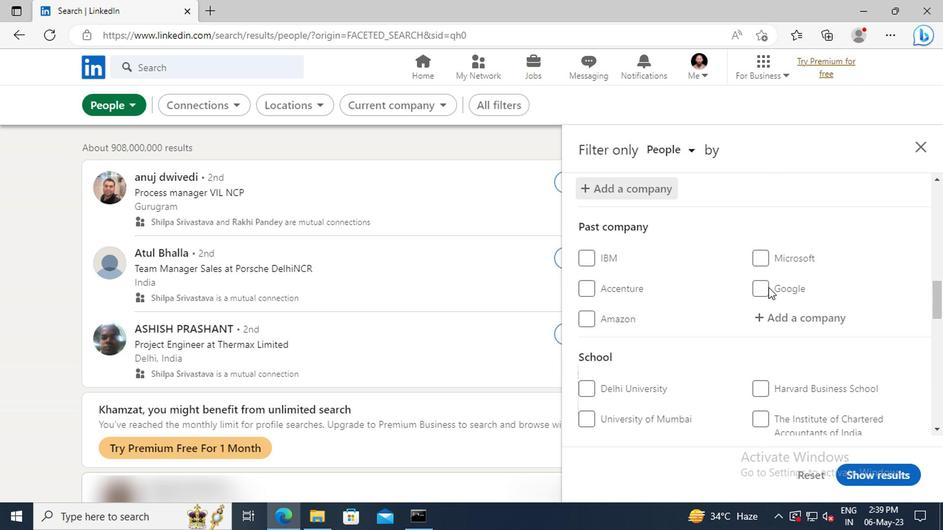 
Action: Mouse scrolled (765, 287) with delta (0, 0)
Screenshot: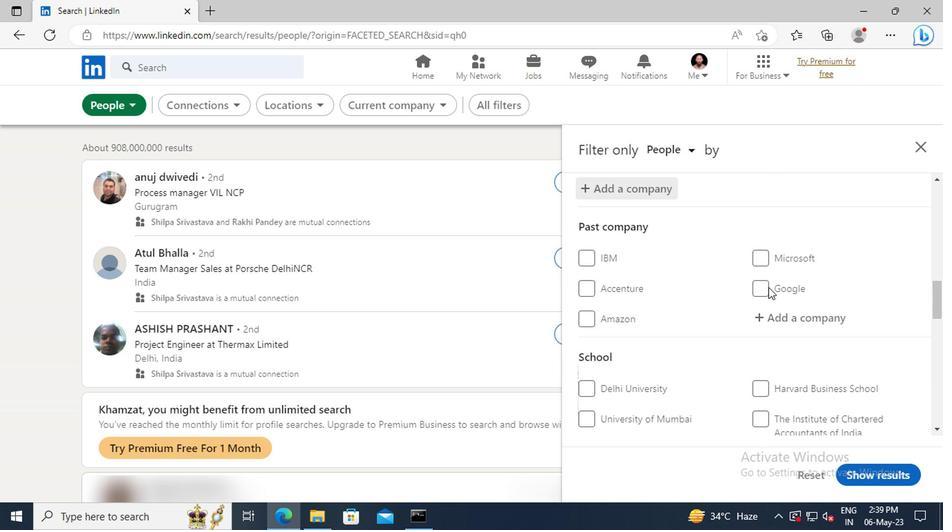 
Action: Mouse scrolled (765, 287) with delta (0, 0)
Screenshot: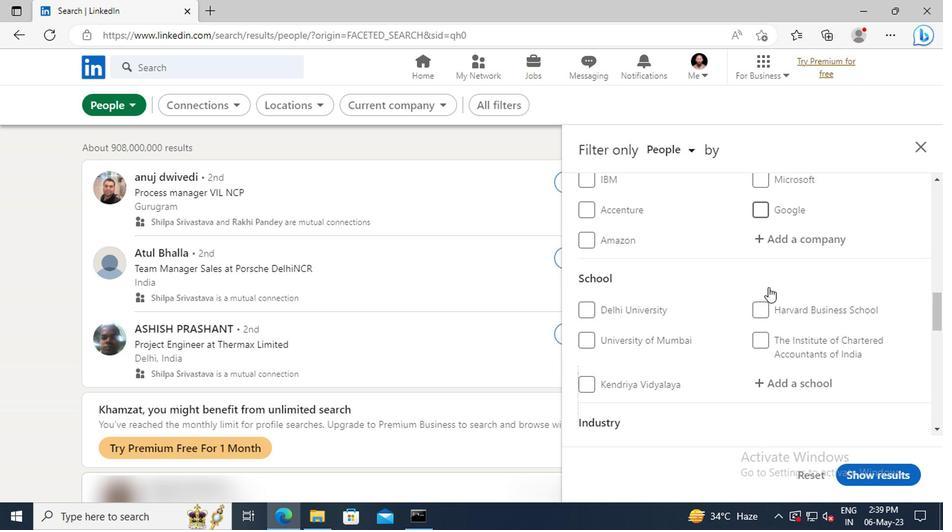 
Action: Mouse scrolled (765, 287) with delta (0, 0)
Screenshot: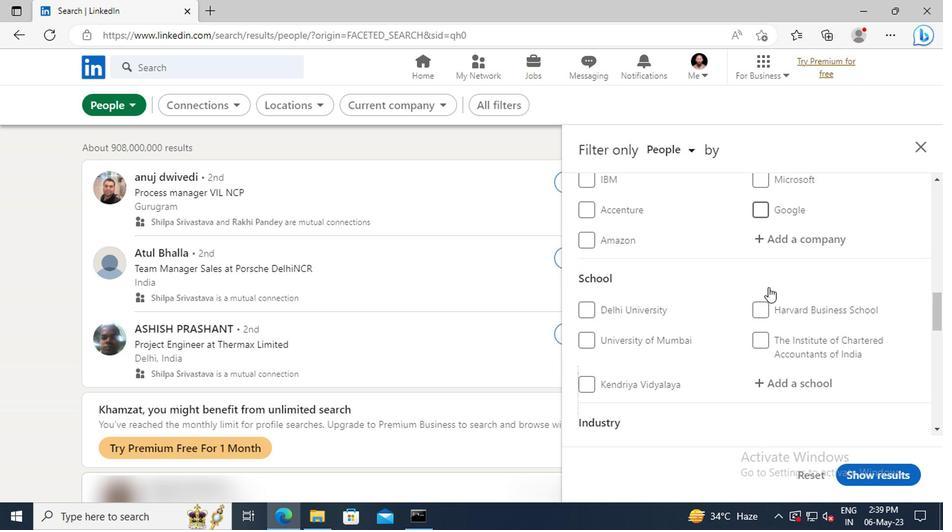 
Action: Mouse moved to (767, 305)
Screenshot: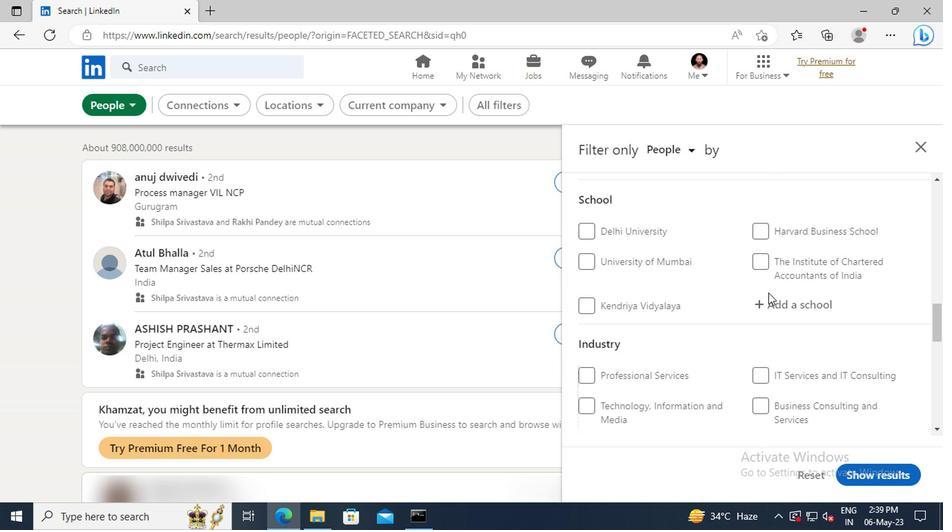 
Action: Mouse pressed left at (767, 305)
Screenshot: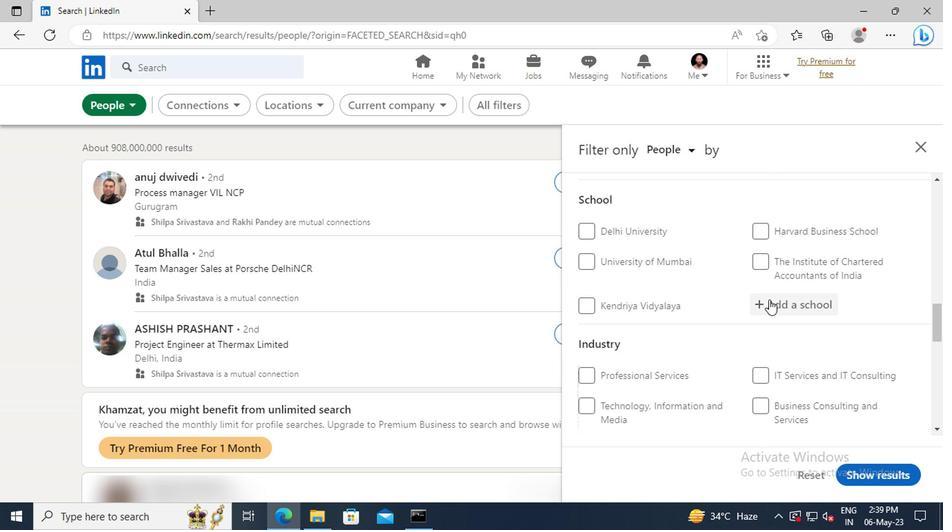 
Action: Mouse moved to (768, 305)
Screenshot: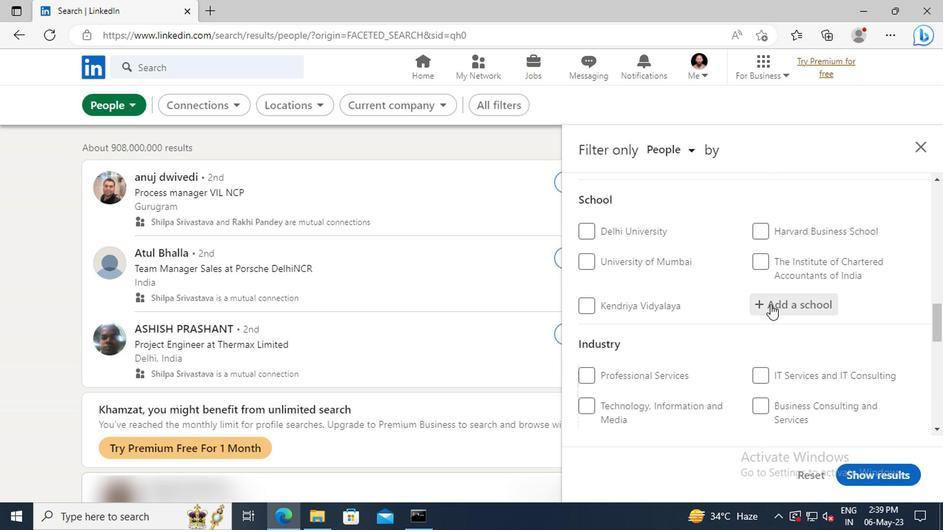 
Action: Key pressed <Key.shift>SHYAM<Key.space><Key.shift>LAL<Key.space>
Screenshot: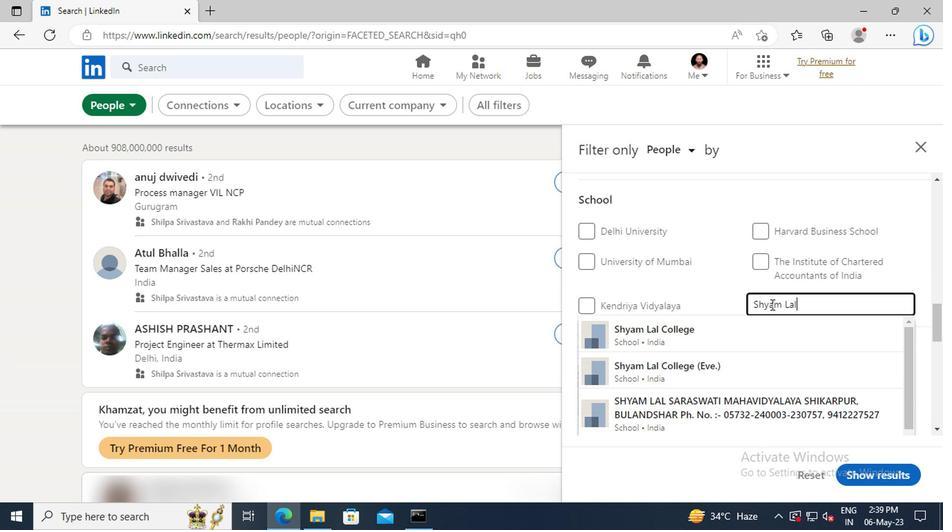 
Action: Mouse moved to (771, 324)
Screenshot: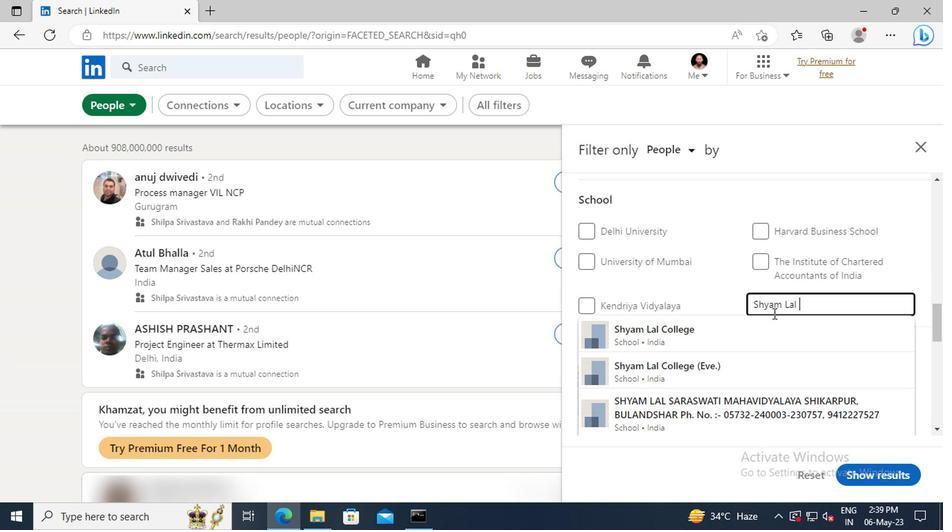 
Action: Mouse pressed left at (771, 324)
Screenshot: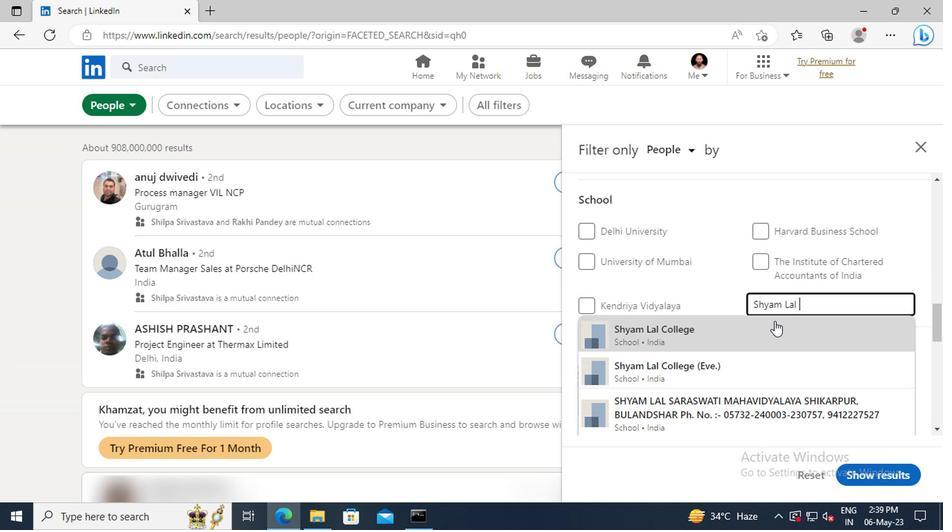 
Action: Mouse scrolled (771, 323) with delta (0, 0)
Screenshot: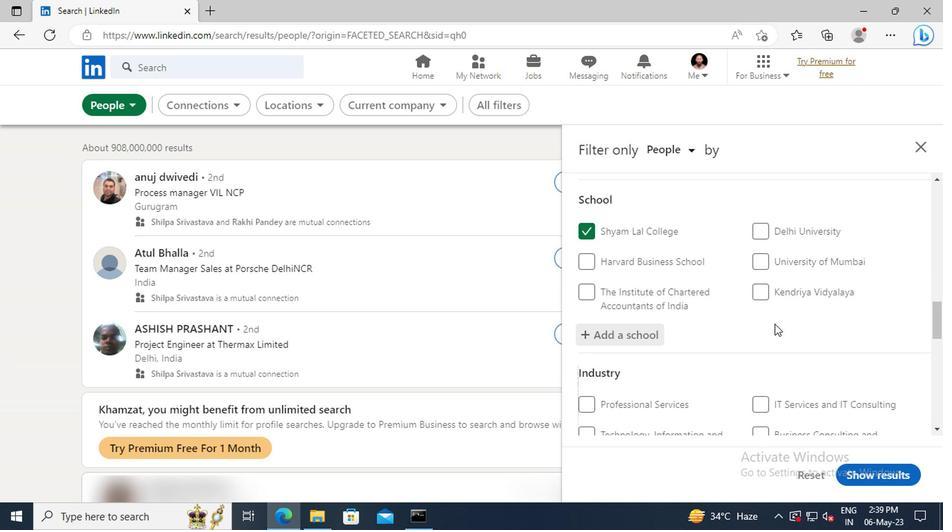 
Action: Mouse scrolled (771, 323) with delta (0, 0)
Screenshot: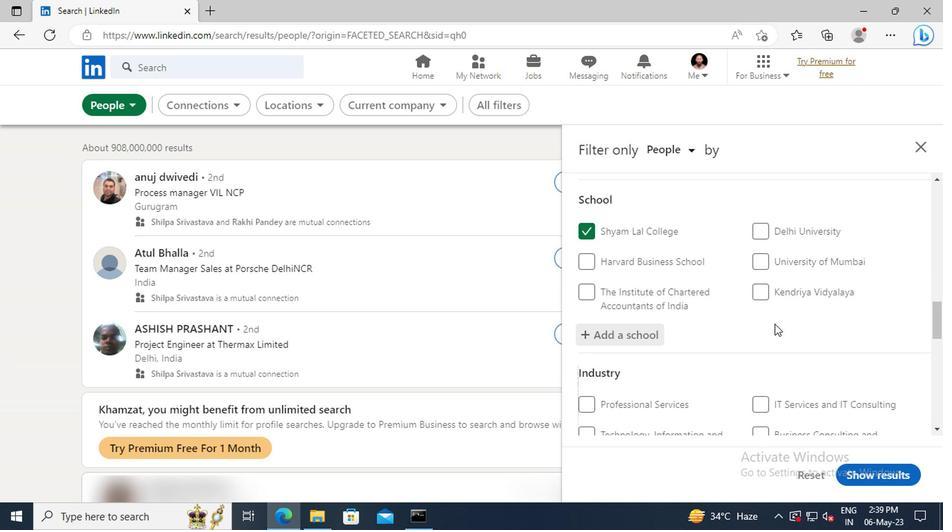 
Action: Mouse moved to (771, 318)
Screenshot: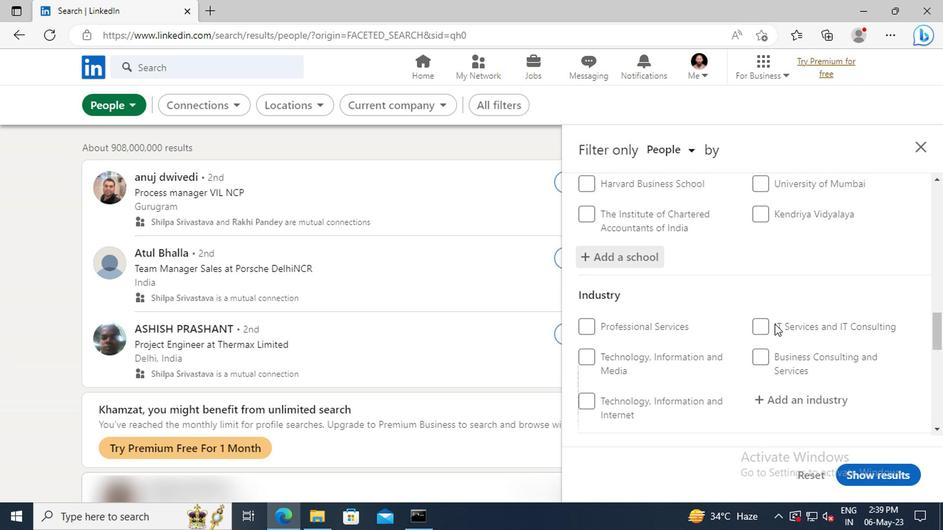 
Action: Mouse scrolled (771, 317) with delta (0, 0)
Screenshot: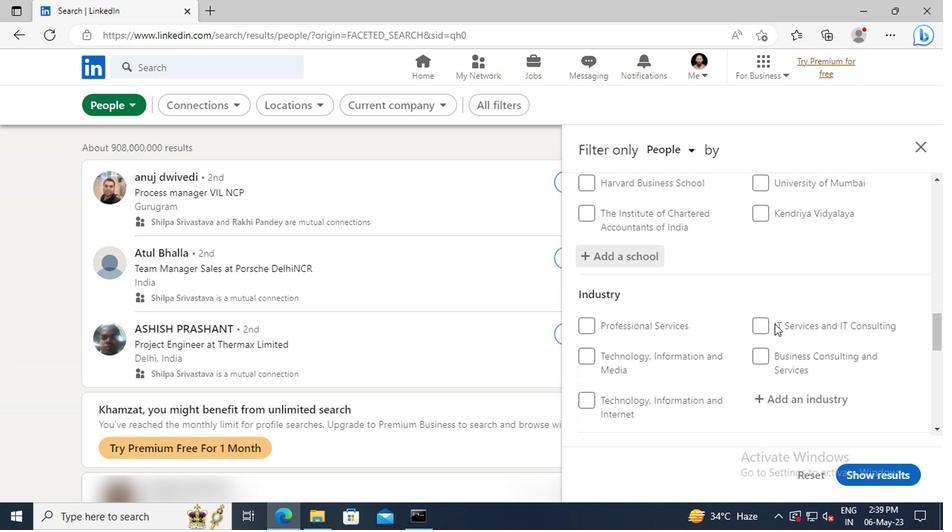 
Action: Mouse moved to (769, 311)
Screenshot: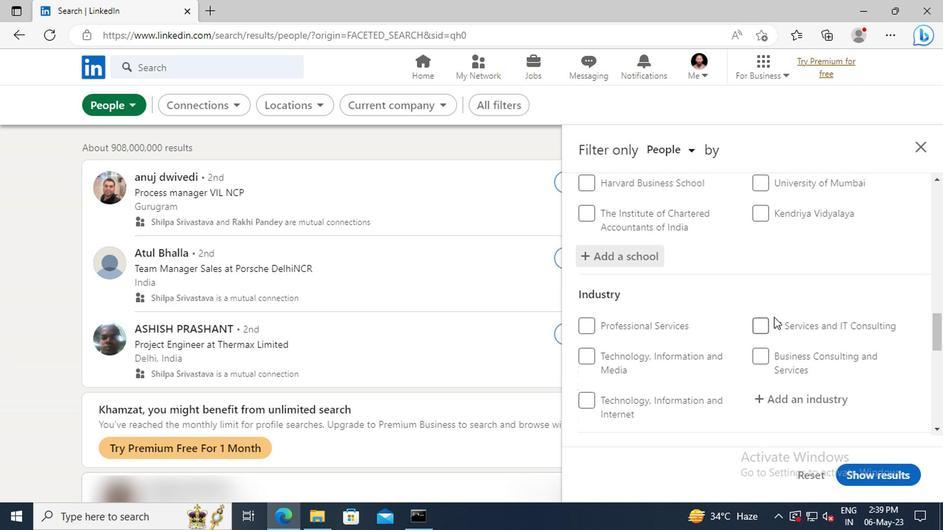 
Action: Mouse scrolled (769, 311) with delta (0, 0)
Screenshot: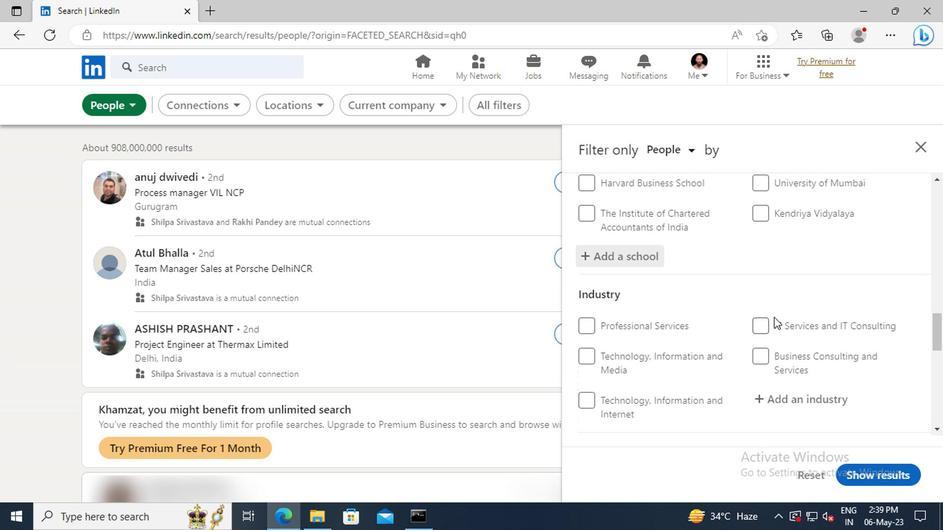 
Action: Mouse moved to (769, 323)
Screenshot: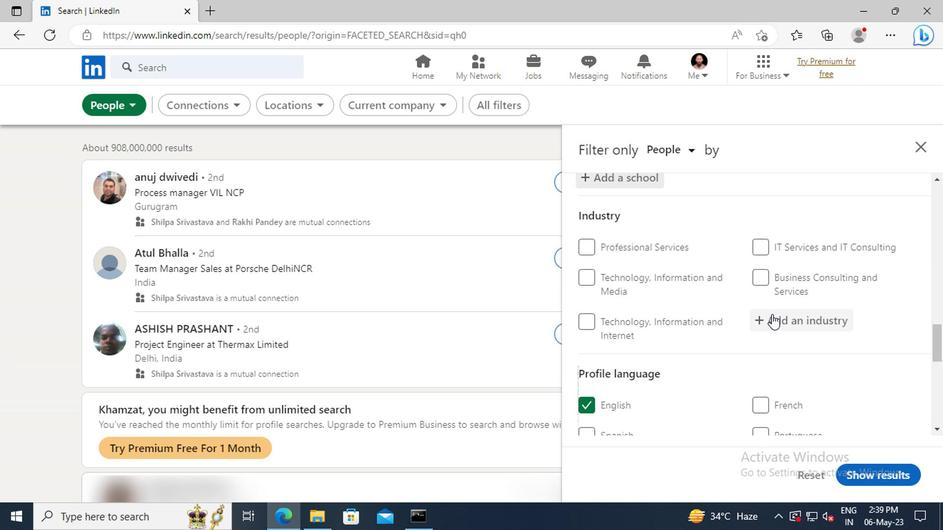 
Action: Mouse pressed left at (769, 323)
Screenshot: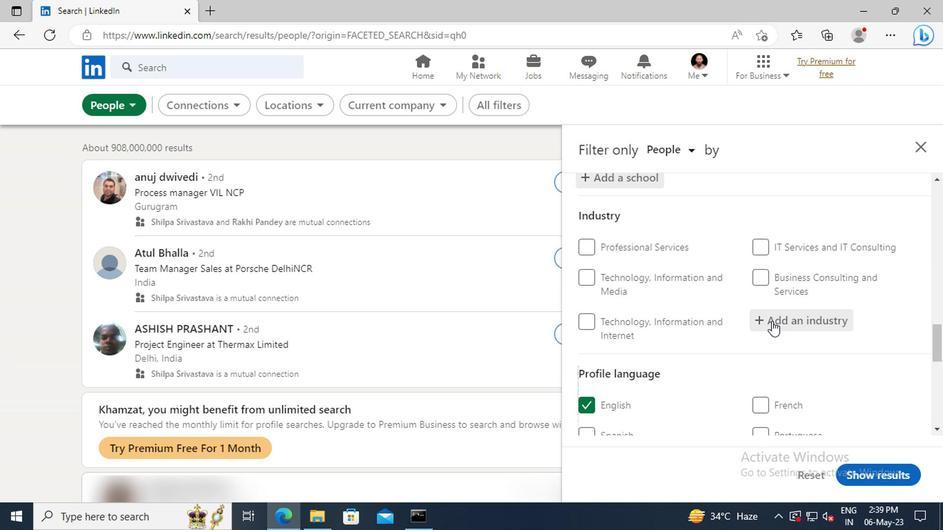 
Action: Key pressed <Key.shift>MEASURI
Screenshot: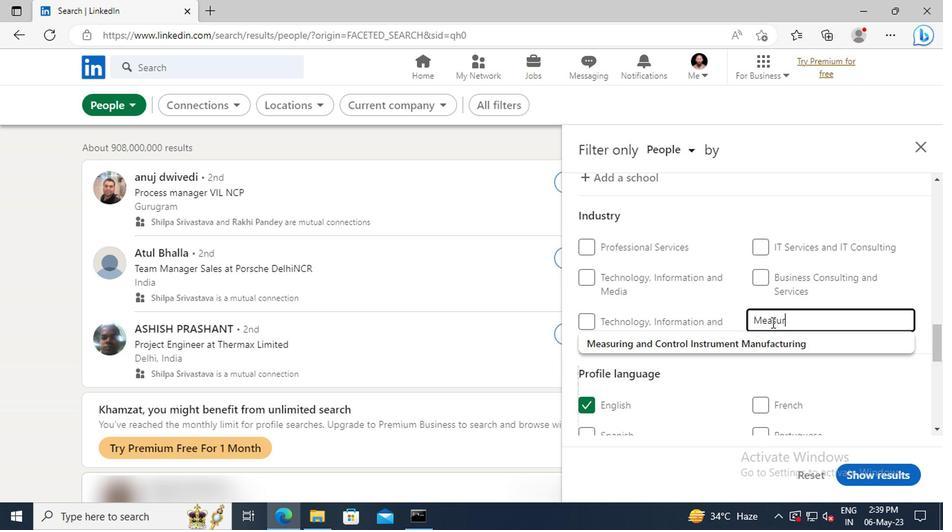
Action: Mouse moved to (769, 337)
Screenshot: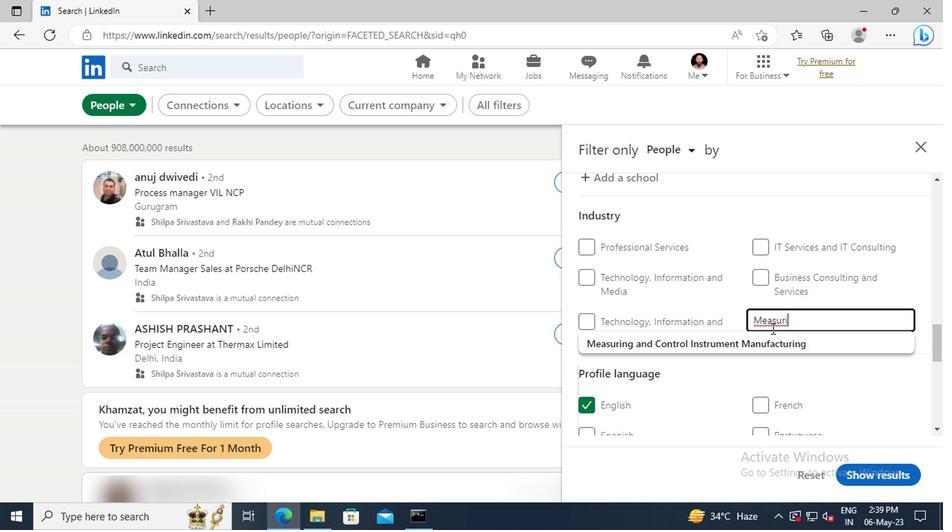 
Action: Mouse pressed left at (769, 337)
Screenshot: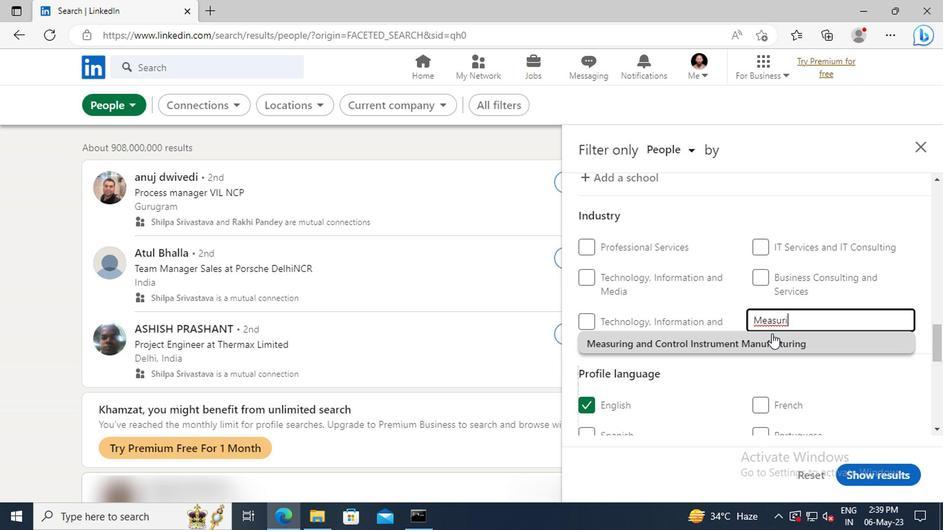
Action: Mouse scrolled (769, 337) with delta (0, 0)
Screenshot: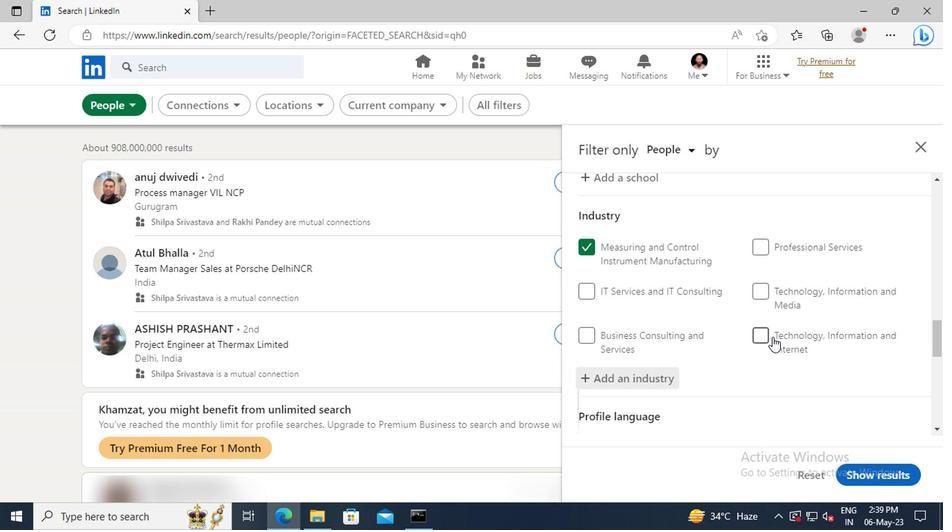 
Action: Mouse scrolled (769, 337) with delta (0, 0)
Screenshot: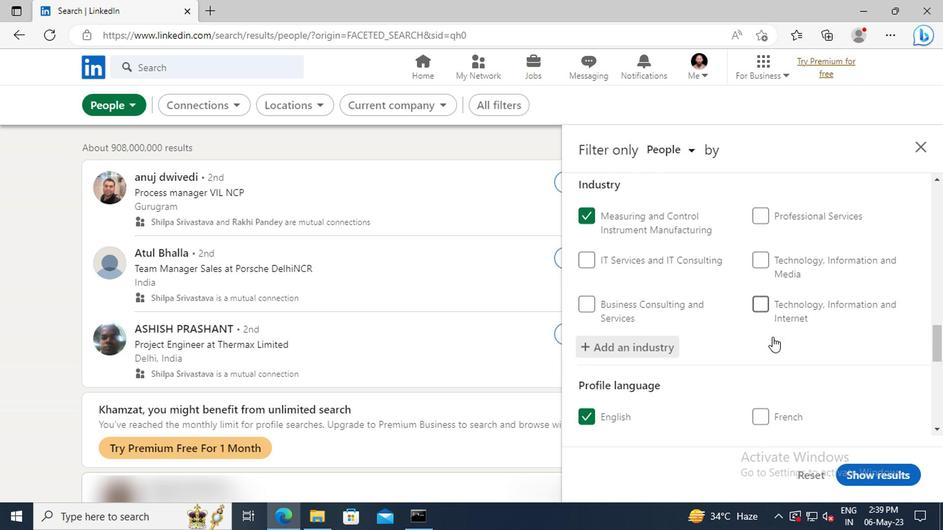 
Action: Mouse scrolled (769, 337) with delta (0, 0)
Screenshot: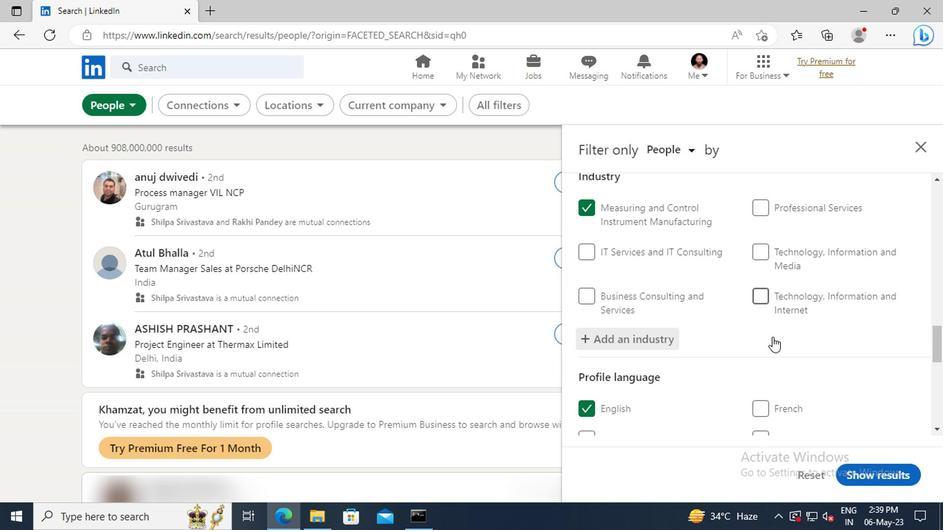 
Action: Mouse moved to (769, 326)
Screenshot: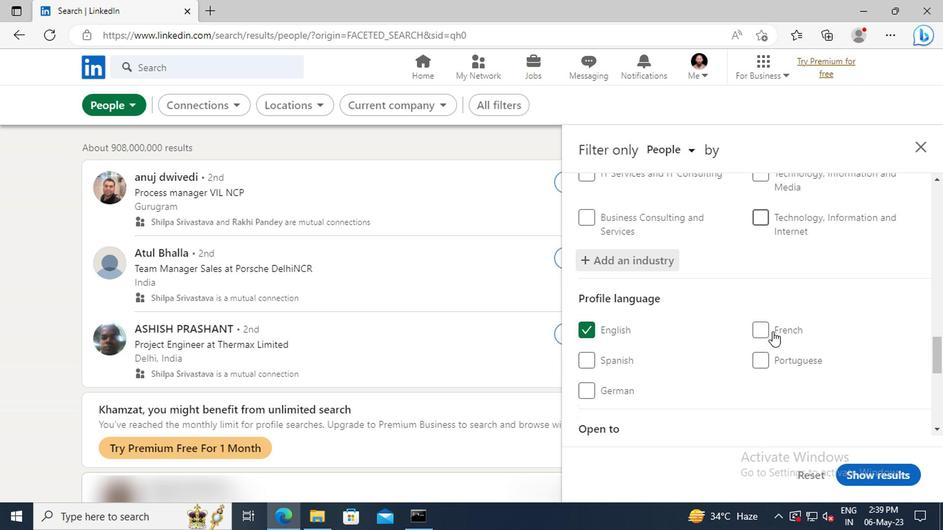 
Action: Mouse scrolled (769, 325) with delta (0, 0)
Screenshot: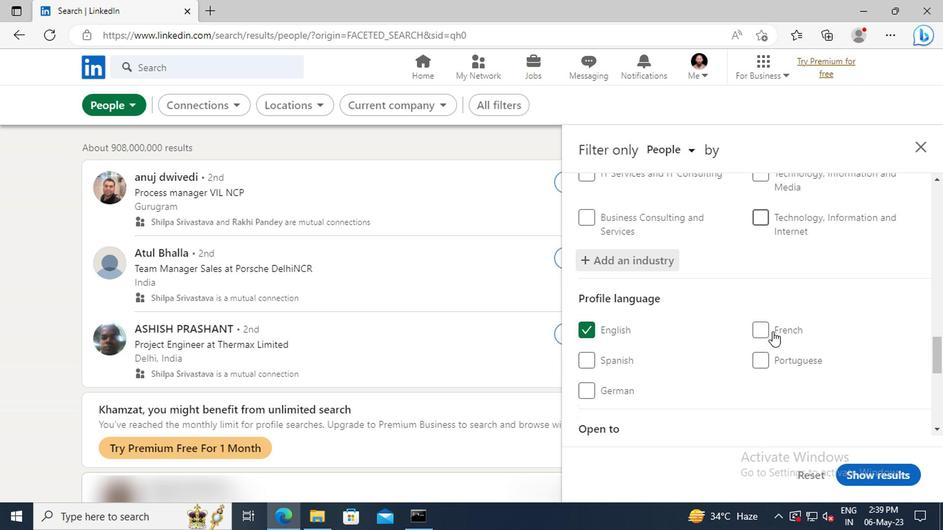 
Action: Mouse moved to (767, 318)
Screenshot: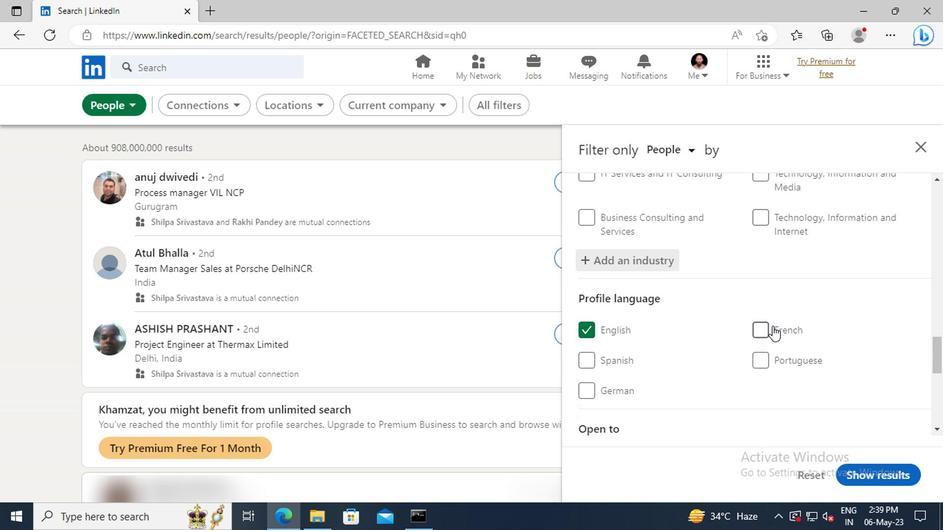 
Action: Mouse scrolled (767, 318) with delta (0, 0)
Screenshot: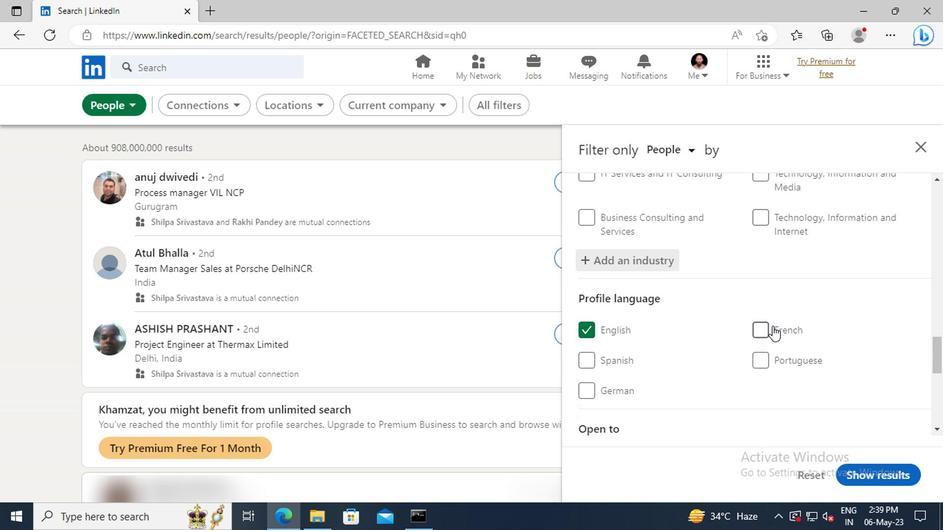 
Action: Mouse moved to (764, 305)
Screenshot: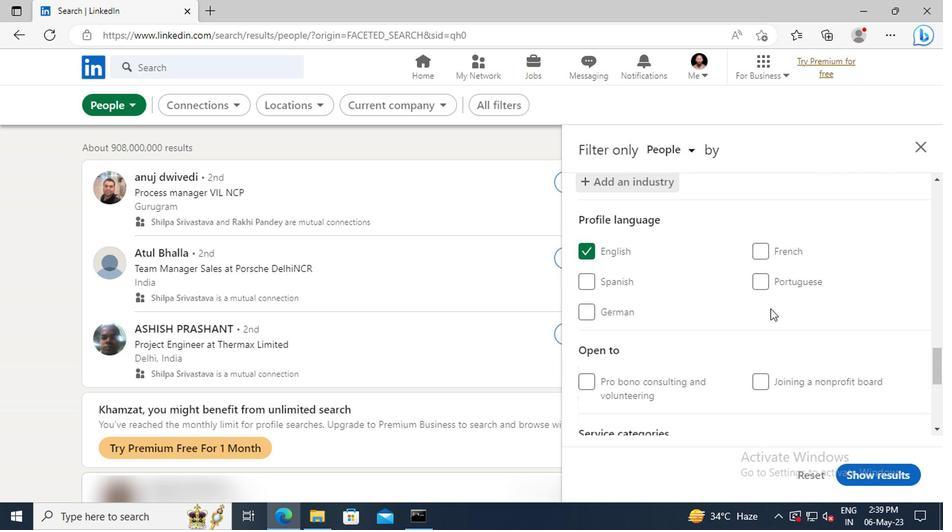 
Action: Mouse scrolled (764, 304) with delta (0, 0)
Screenshot: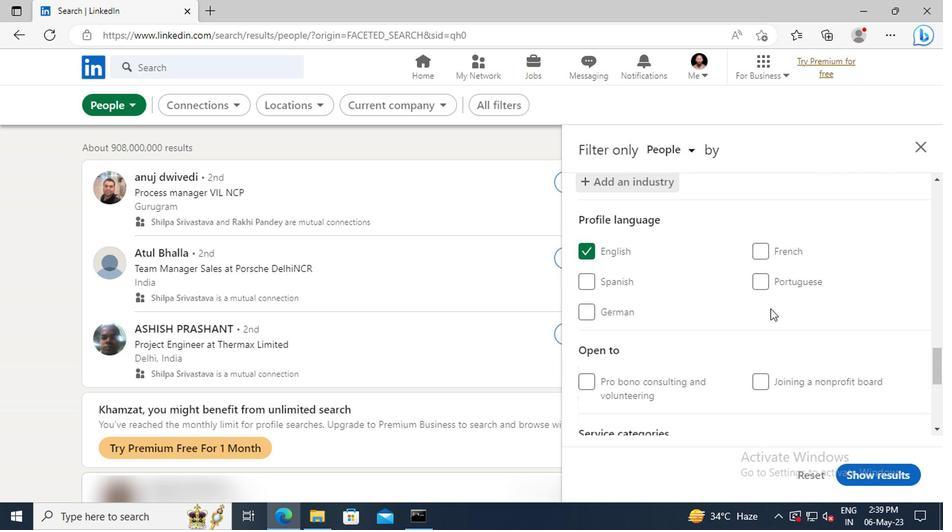 
Action: Mouse moved to (764, 303)
Screenshot: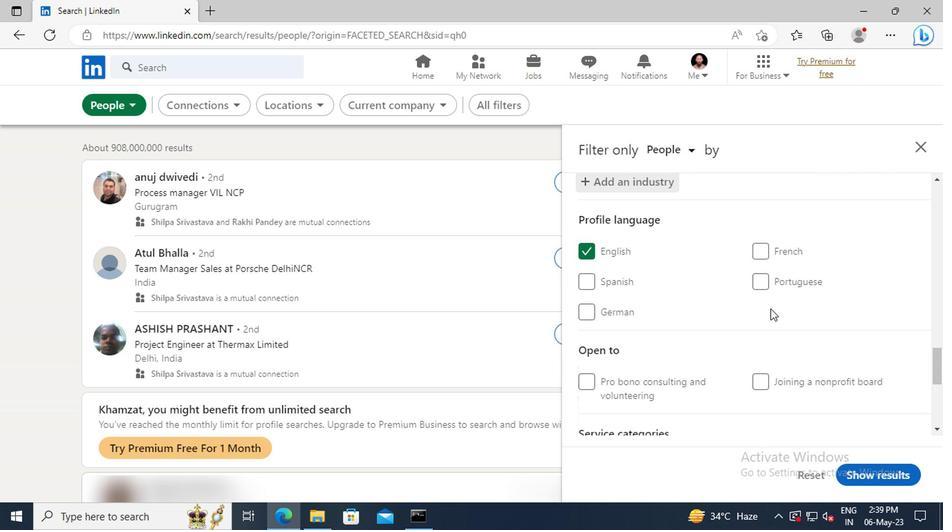 
Action: Mouse scrolled (764, 302) with delta (0, 0)
Screenshot: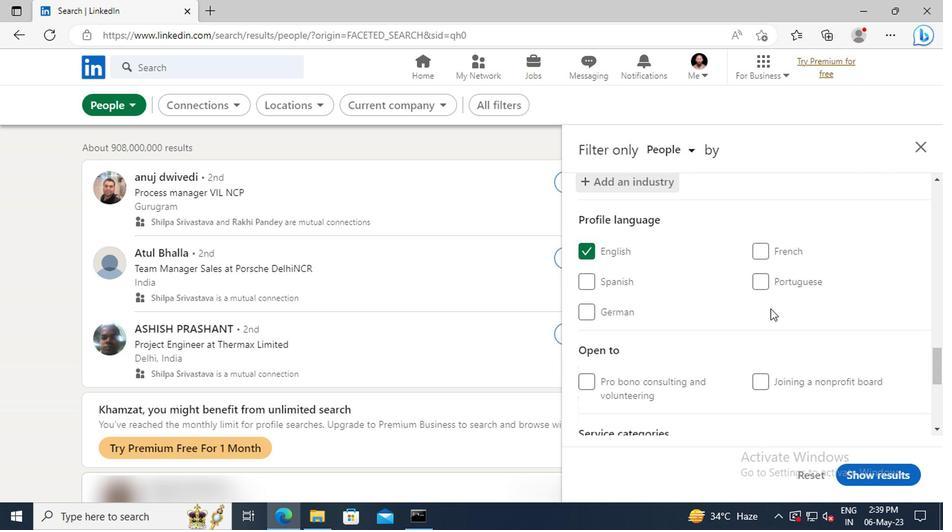 
Action: Mouse moved to (765, 301)
Screenshot: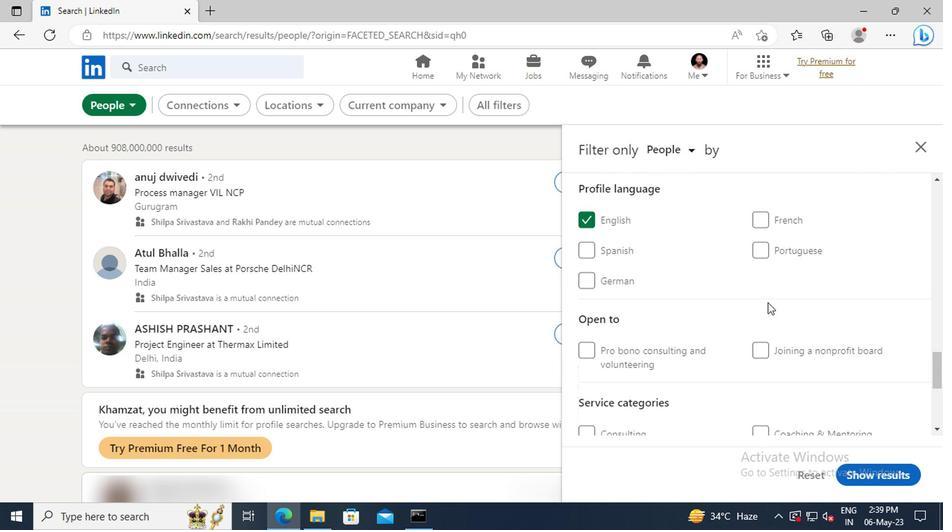 
Action: Mouse scrolled (765, 300) with delta (0, 0)
Screenshot: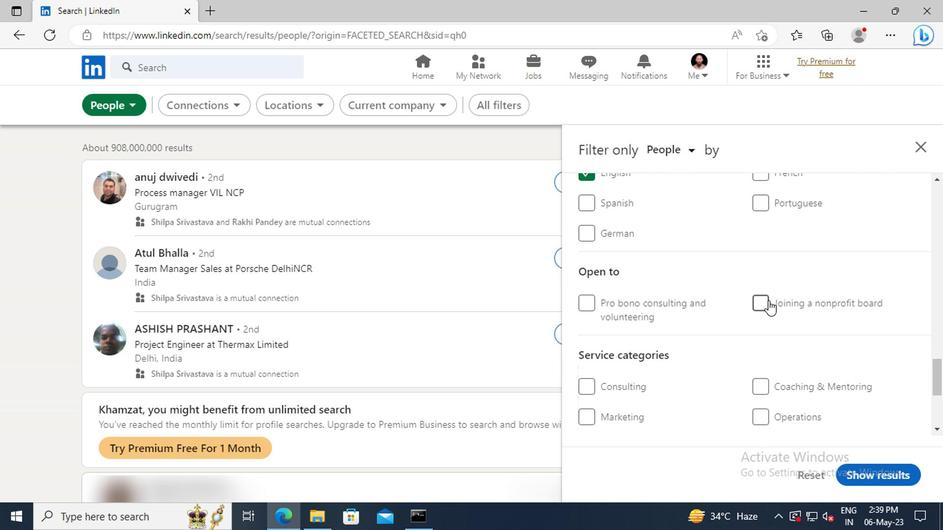 
Action: Mouse scrolled (765, 300) with delta (0, 0)
Screenshot: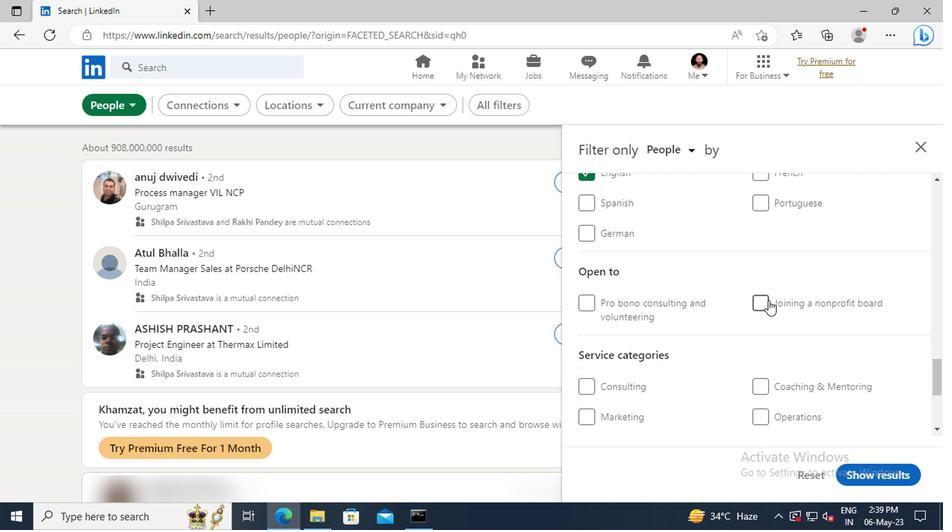 
Action: Mouse moved to (766, 301)
Screenshot: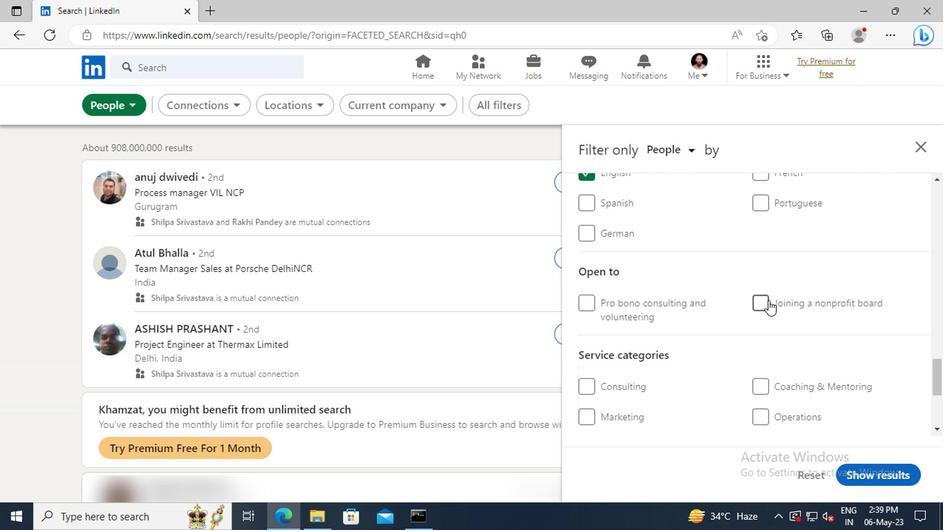 
Action: Mouse scrolled (766, 300) with delta (0, 0)
Screenshot: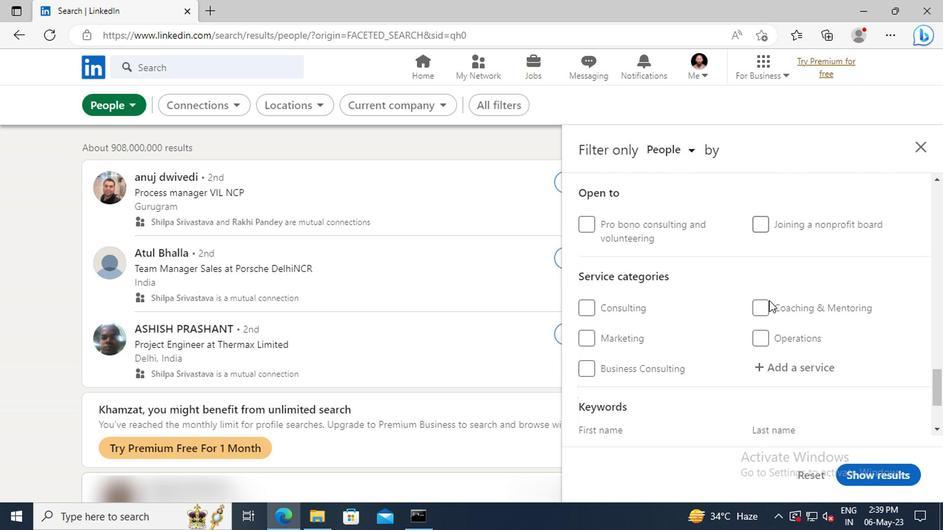 
Action: Mouse scrolled (766, 300) with delta (0, 0)
Screenshot: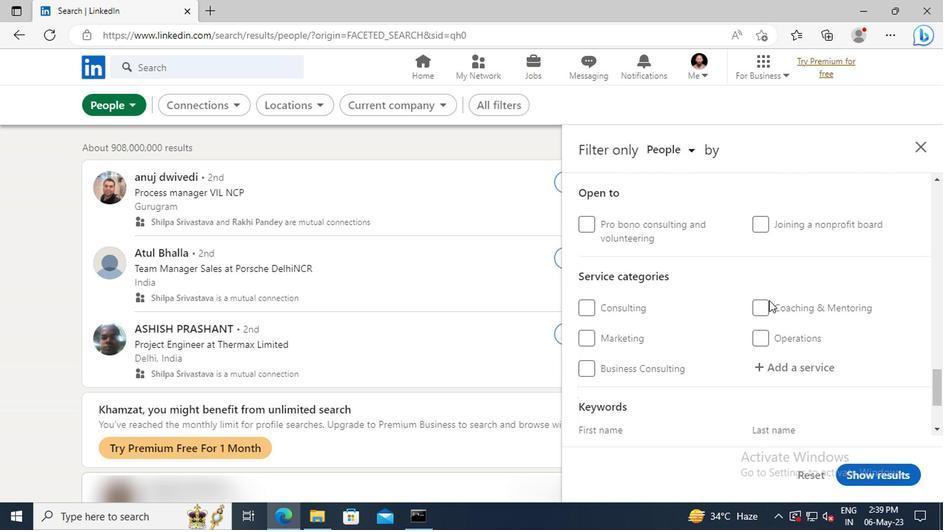 
Action: Mouse moved to (769, 295)
Screenshot: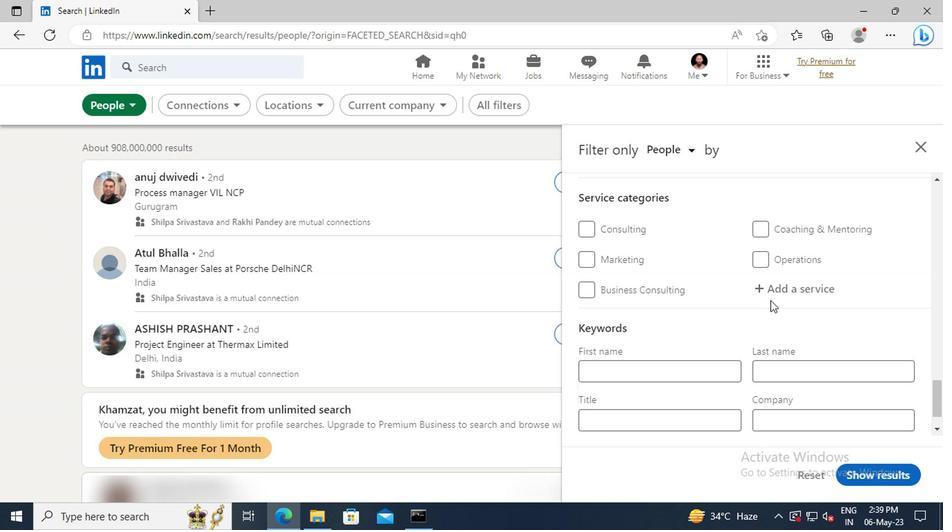 
Action: Mouse pressed left at (769, 295)
Screenshot: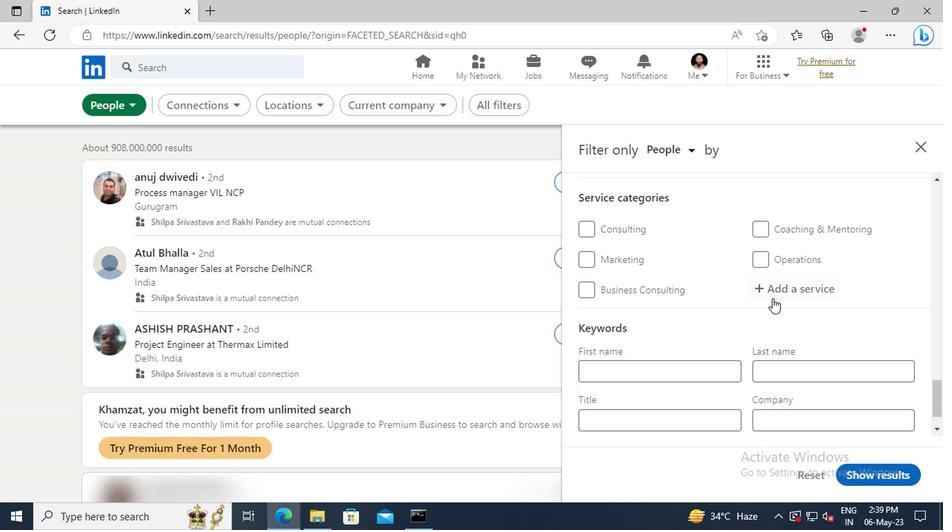 
Action: Mouse moved to (770, 295)
Screenshot: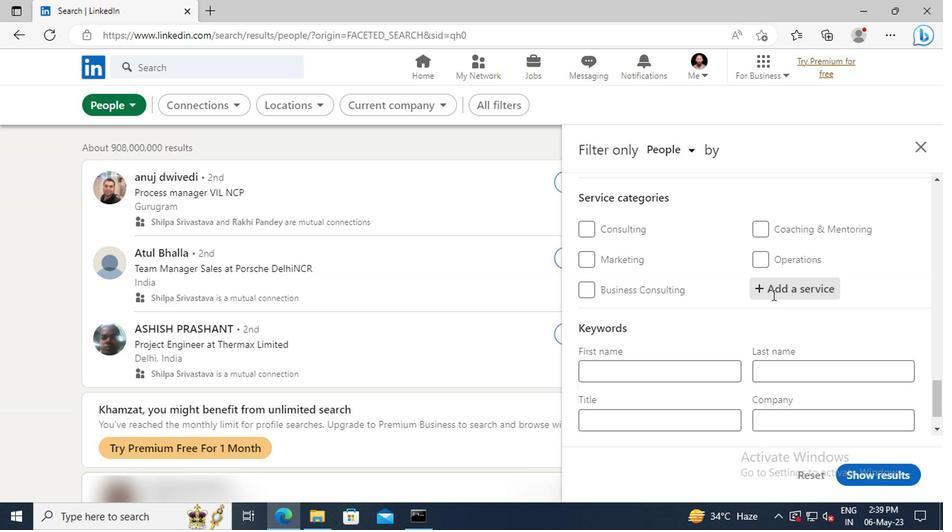
Action: Key pressed <Key.shift>ANDROI
Screenshot: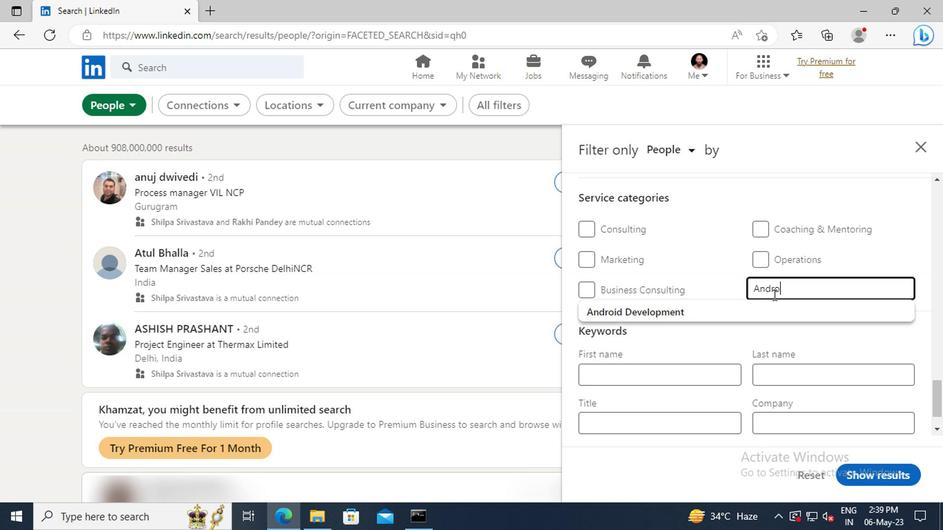 
Action: Mouse moved to (769, 309)
Screenshot: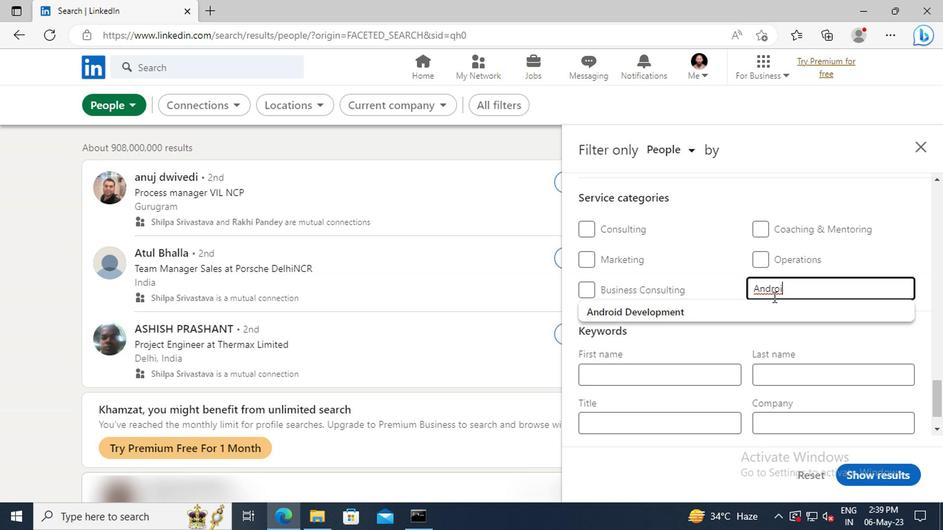 
Action: Mouse pressed left at (769, 309)
Screenshot: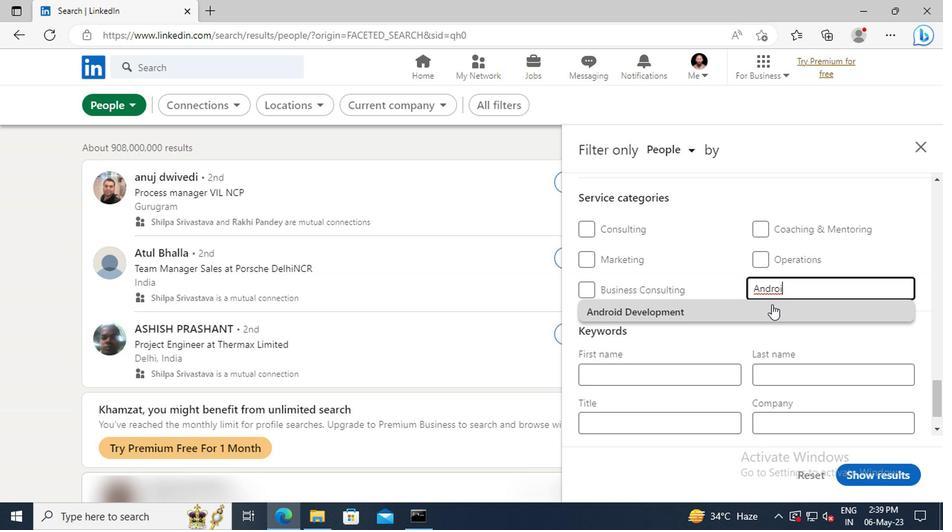 
Action: Mouse scrolled (769, 308) with delta (0, 0)
Screenshot: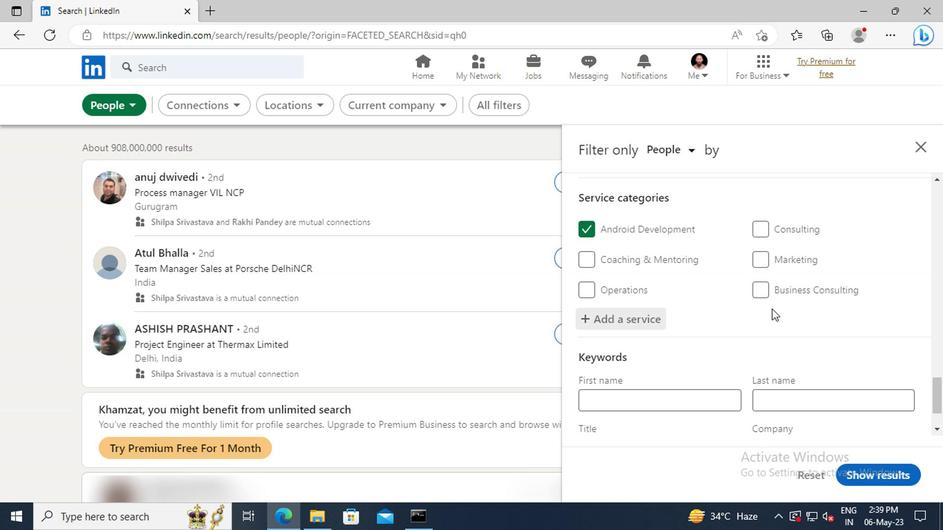
Action: Mouse scrolled (769, 308) with delta (0, 0)
Screenshot: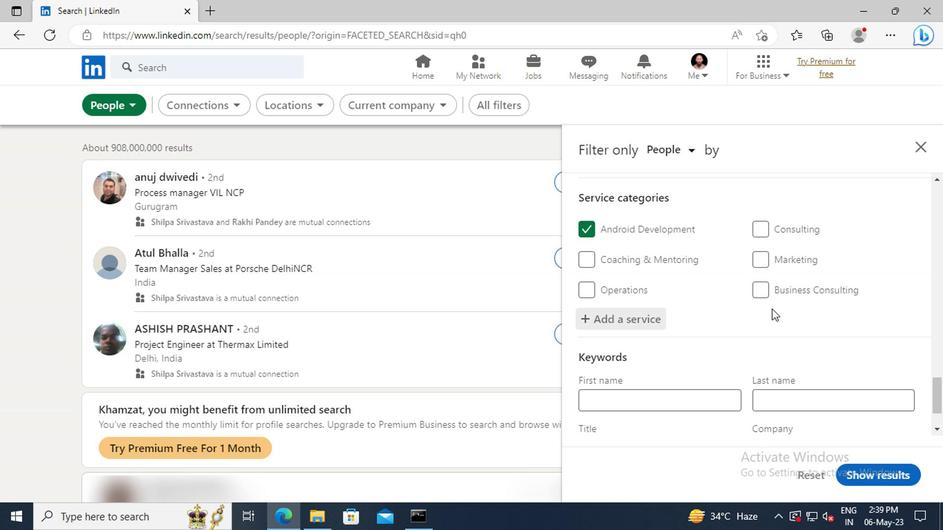 
Action: Mouse scrolled (769, 308) with delta (0, 0)
Screenshot: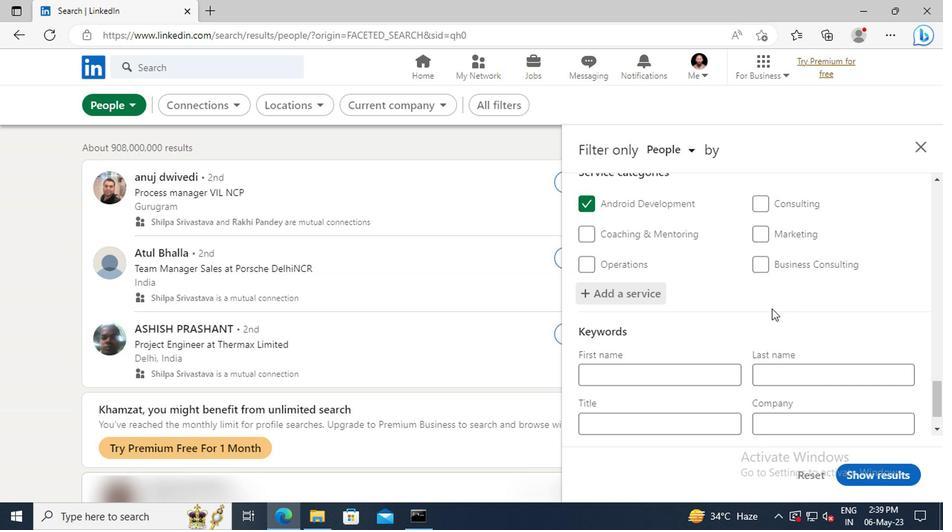 
Action: Mouse scrolled (769, 308) with delta (0, 0)
Screenshot: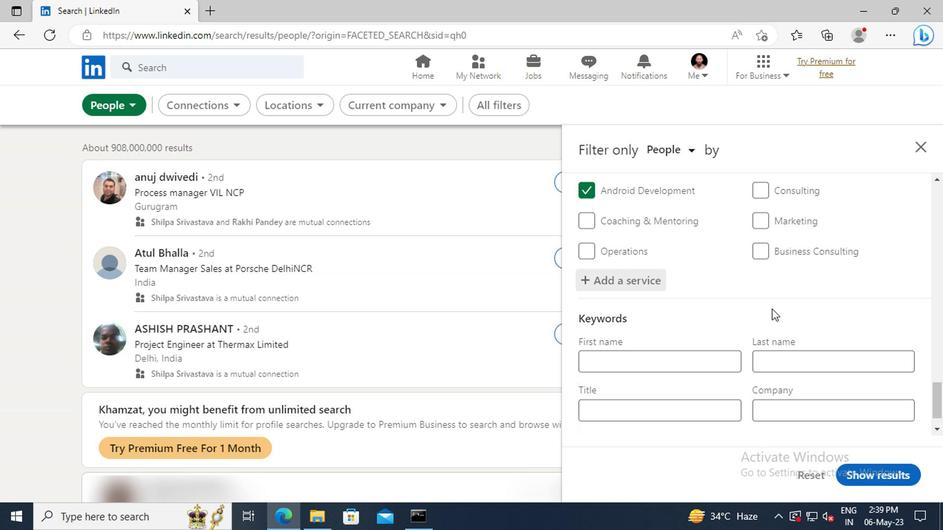 
Action: Mouse moved to (643, 368)
Screenshot: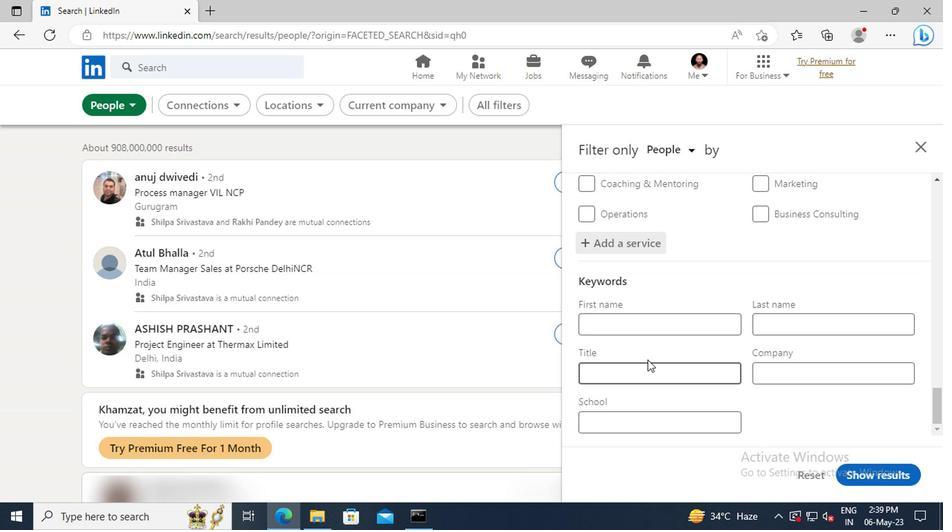 
Action: Mouse pressed left at (643, 368)
Screenshot: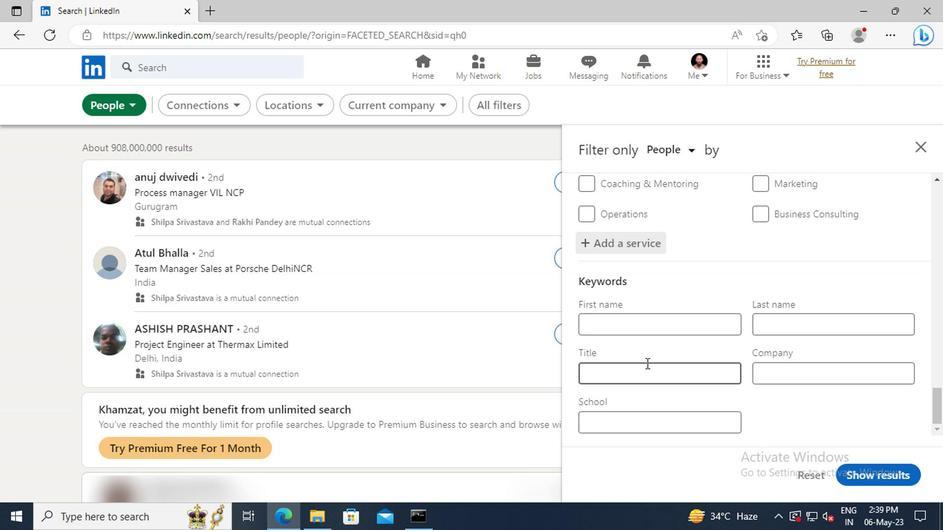 
Action: Key pressed <Key.shift>BOARD<Key.space>OF<Key.space><Key.shift>DIRECTORS<Key.enter>
Screenshot: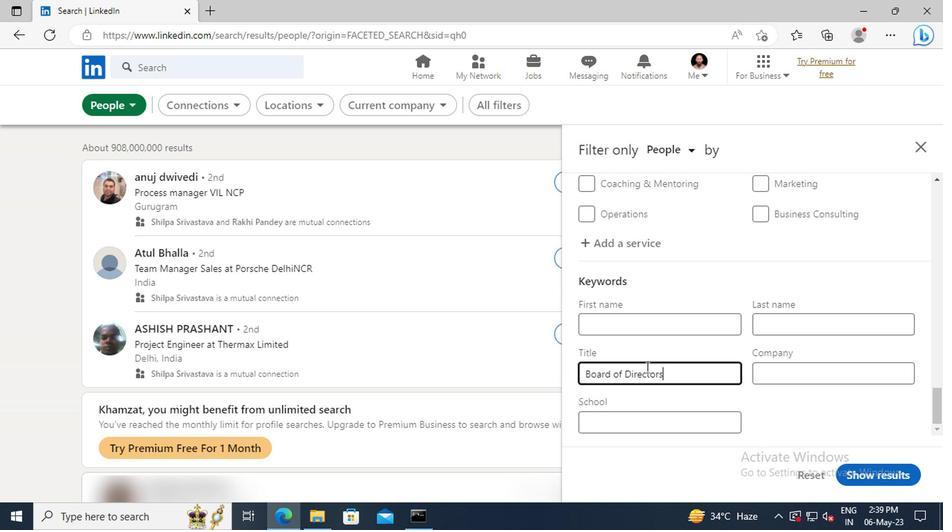 
Action: Mouse moved to (856, 470)
Screenshot: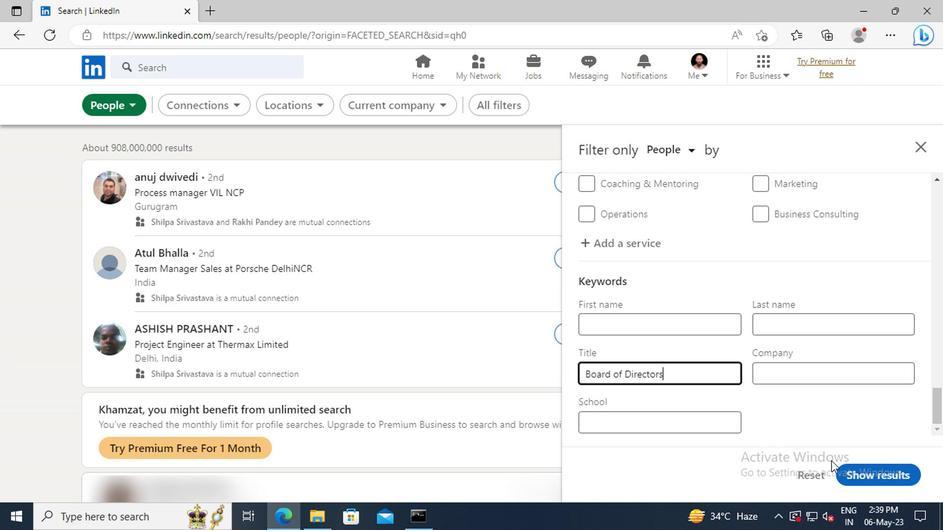 
Action: Mouse pressed left at (856, 470)
Screenshot: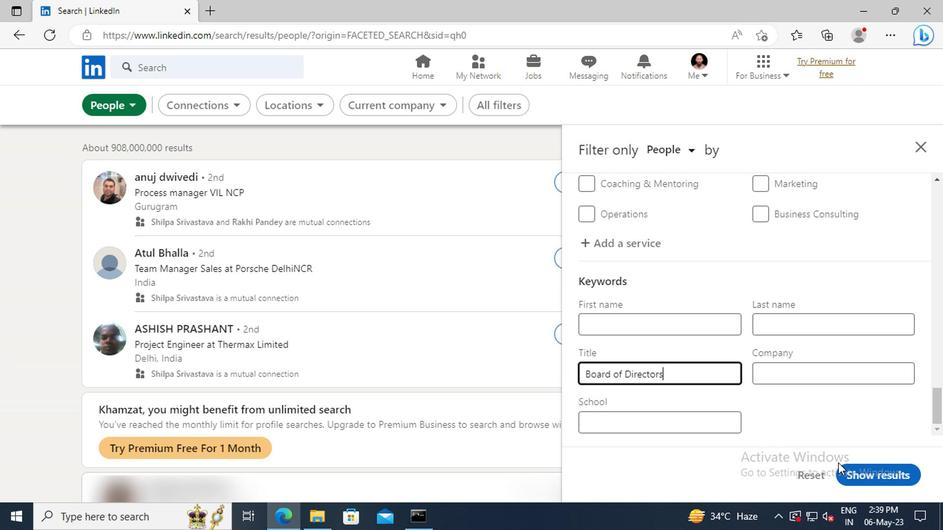 
